 Task: Create a due date automation trigger when advanced on, on the tuesday before a card is due add dates with a complete due date at 11:00 AM.
Action: Mouse moved to (1040, 322)
Screenshot: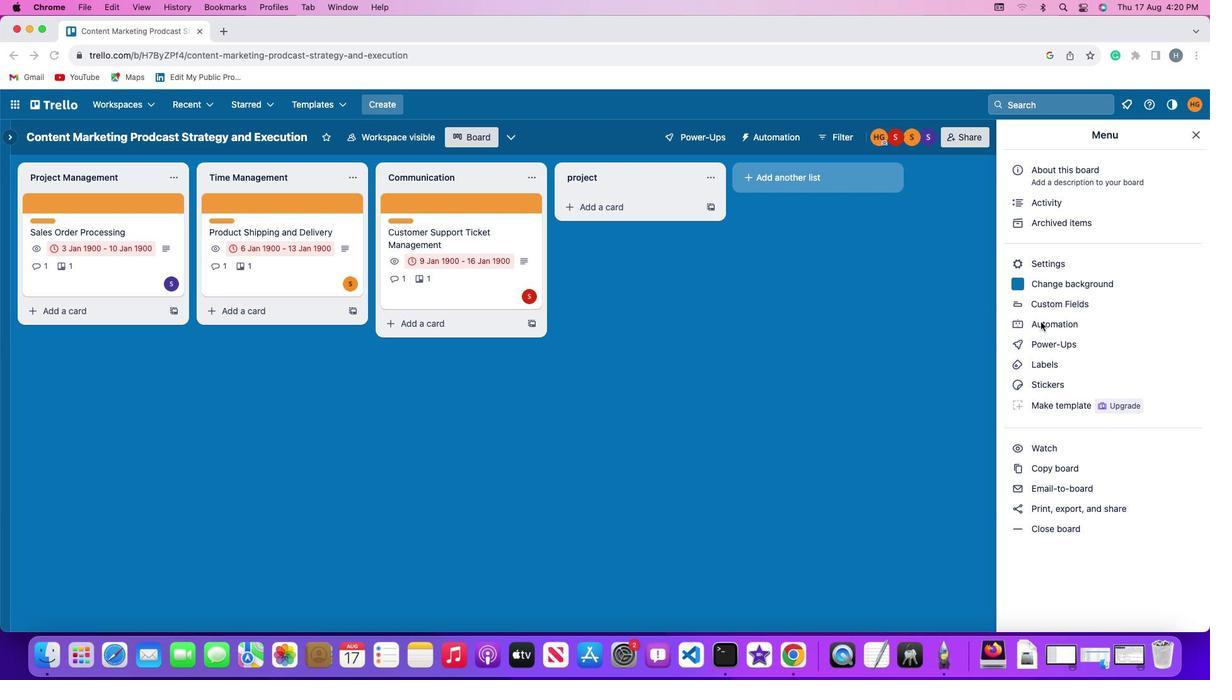 
Action: Mouse pressed left at (1040, 322)
Screenshot: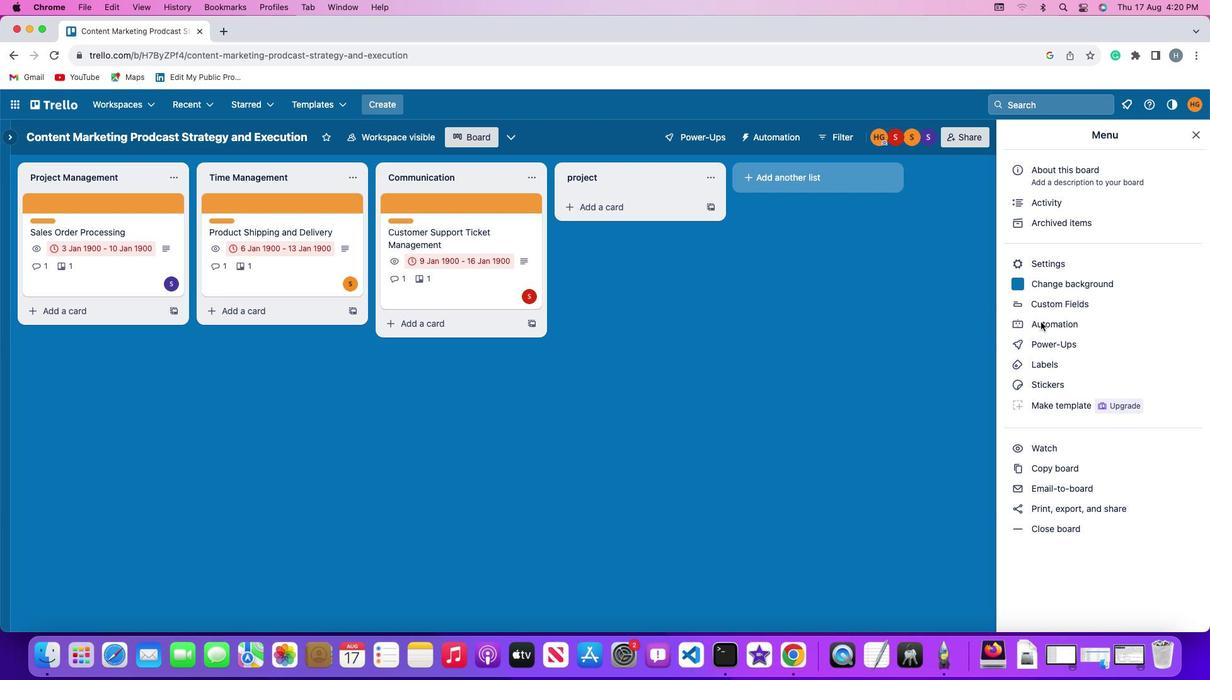 
Action: Mouse moved to (1040, 322)
Screenshot: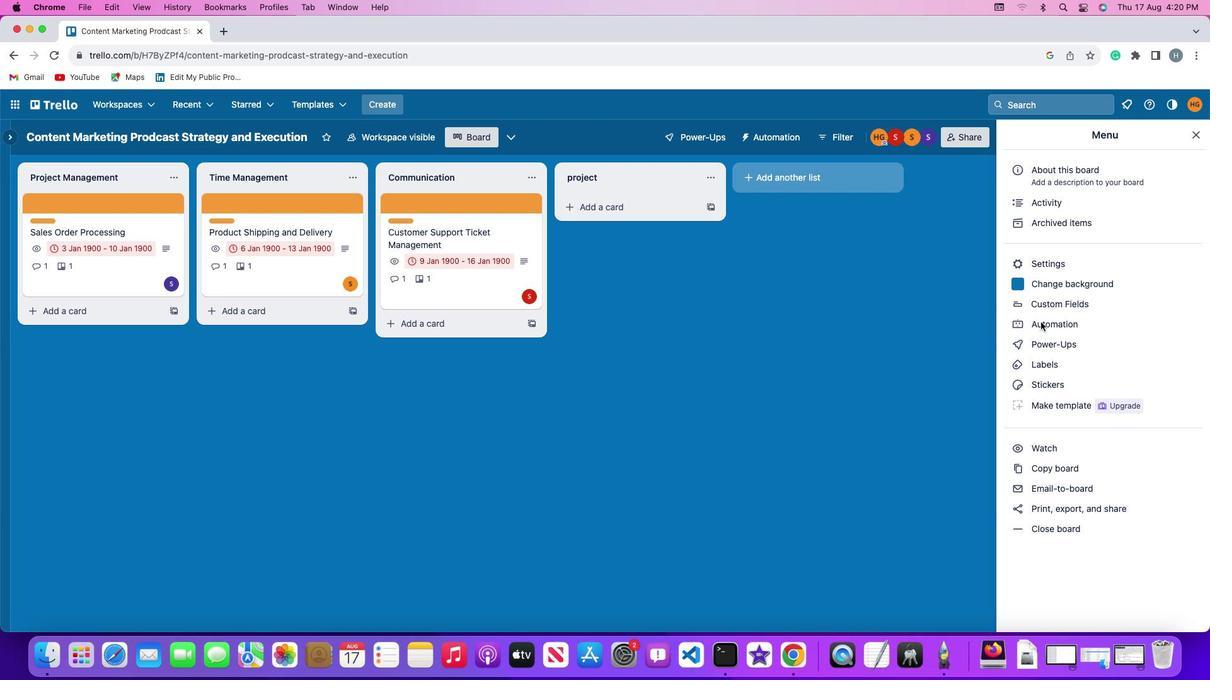
Action: Mouse pressed left at (1040, 322)
Screenshot: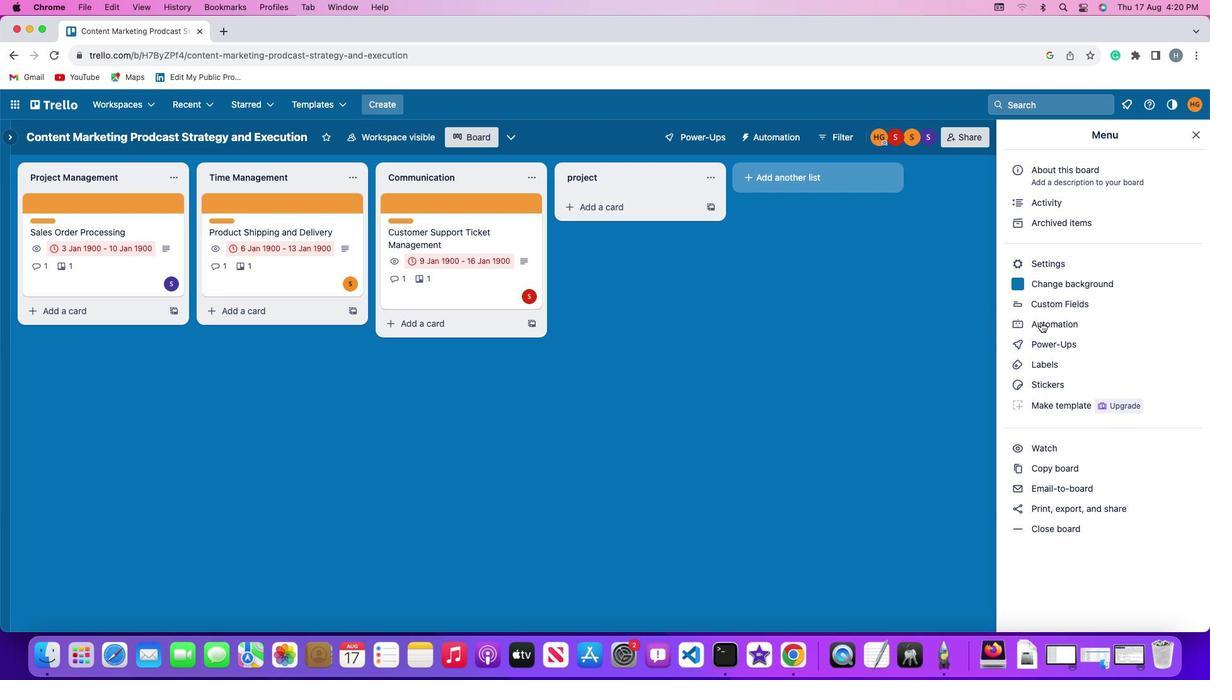 
Action: Mouse moved to (75, 298)
Screenshot: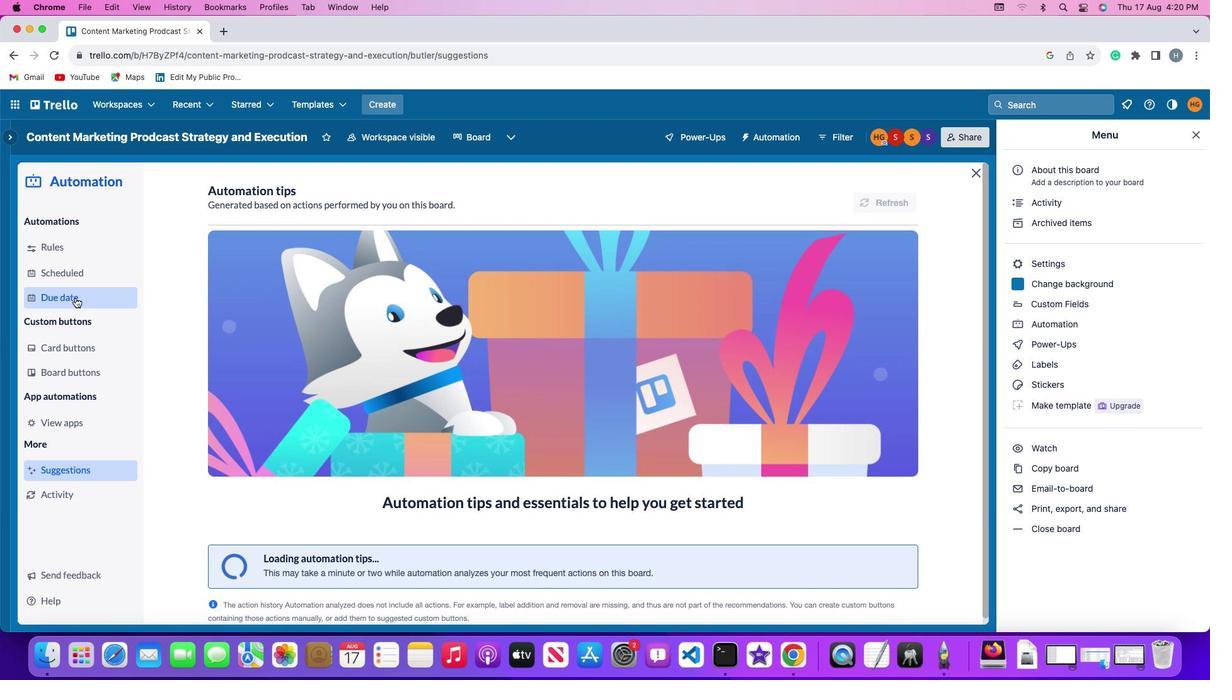 
Action: Mouse pressed left at (75, 298)
Screenshot: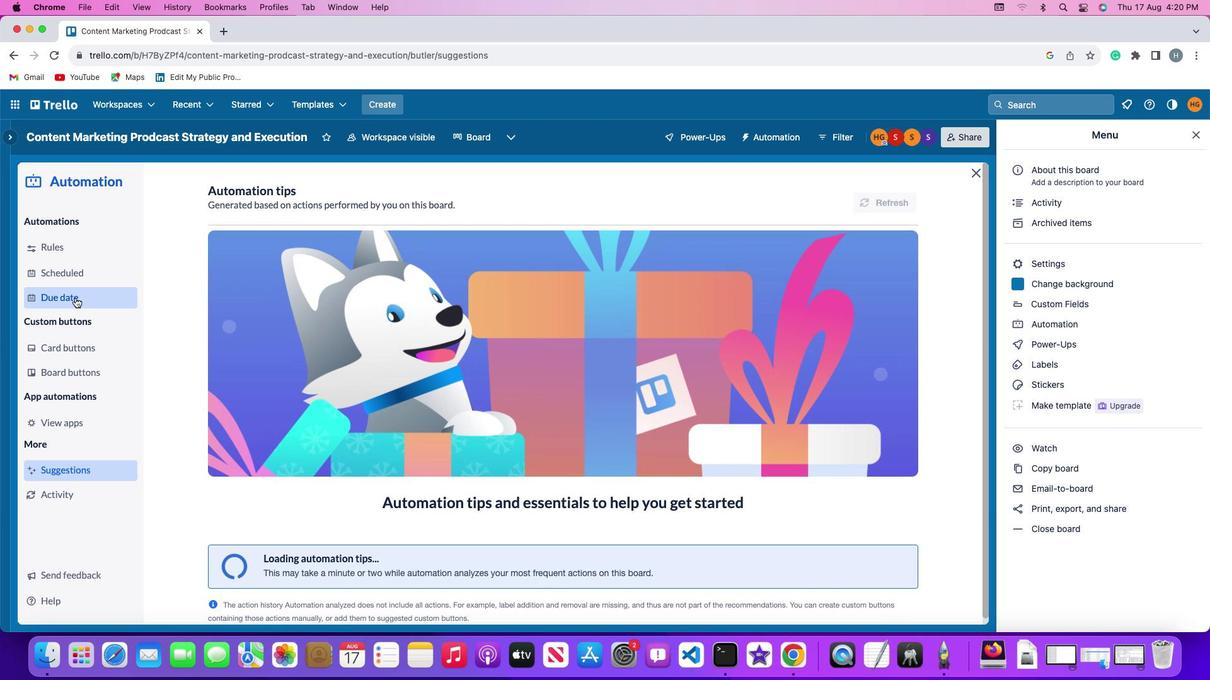 
Action: Mouse moved to (845, 192)
Screenshot: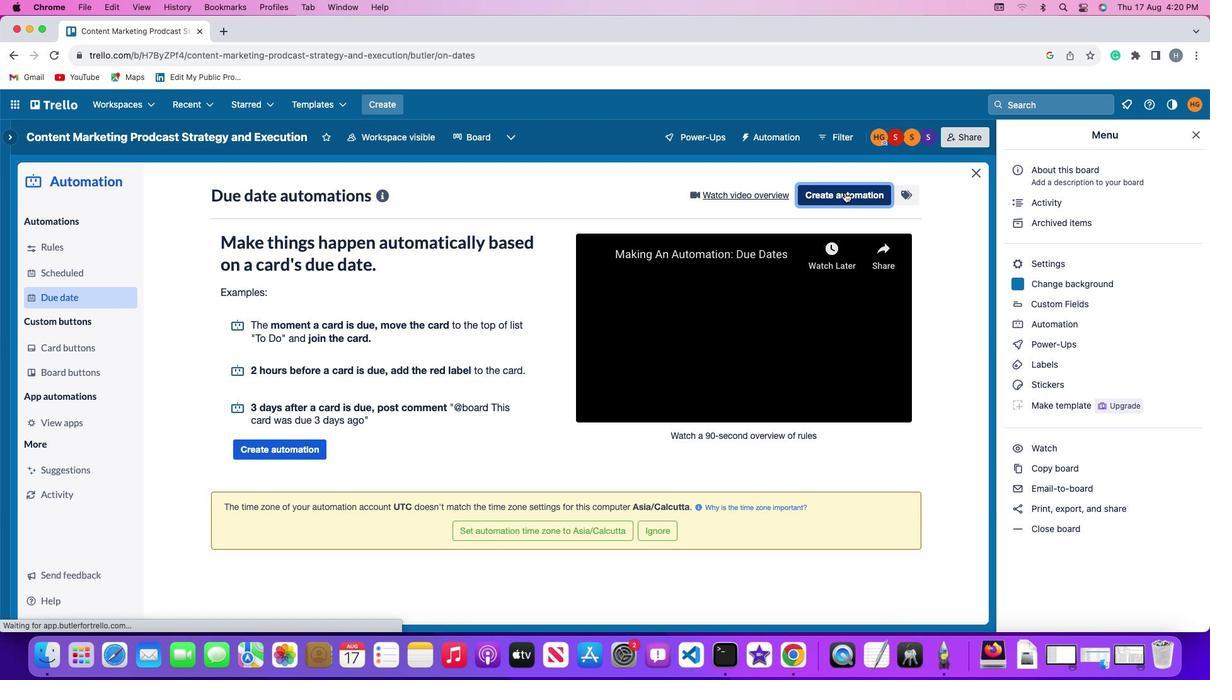 
Action: Mouse pressed left at (845, 192)
Screenshot: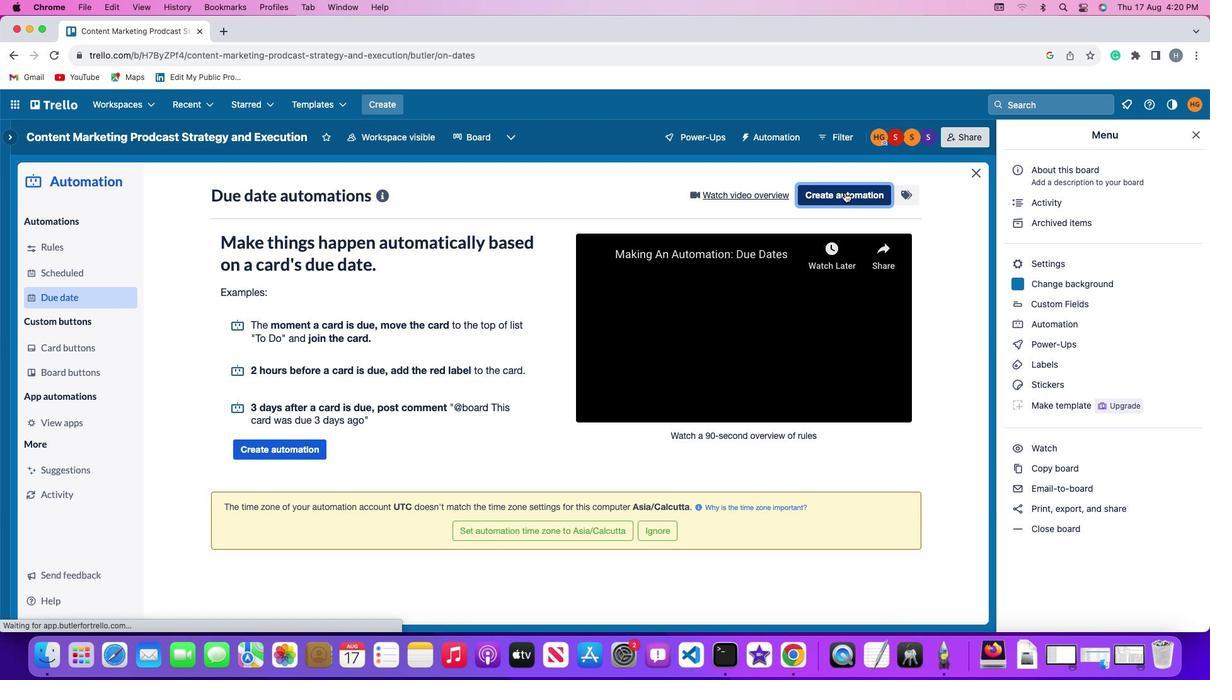
Action: Mouse moved to (228, 315)
Screenshot: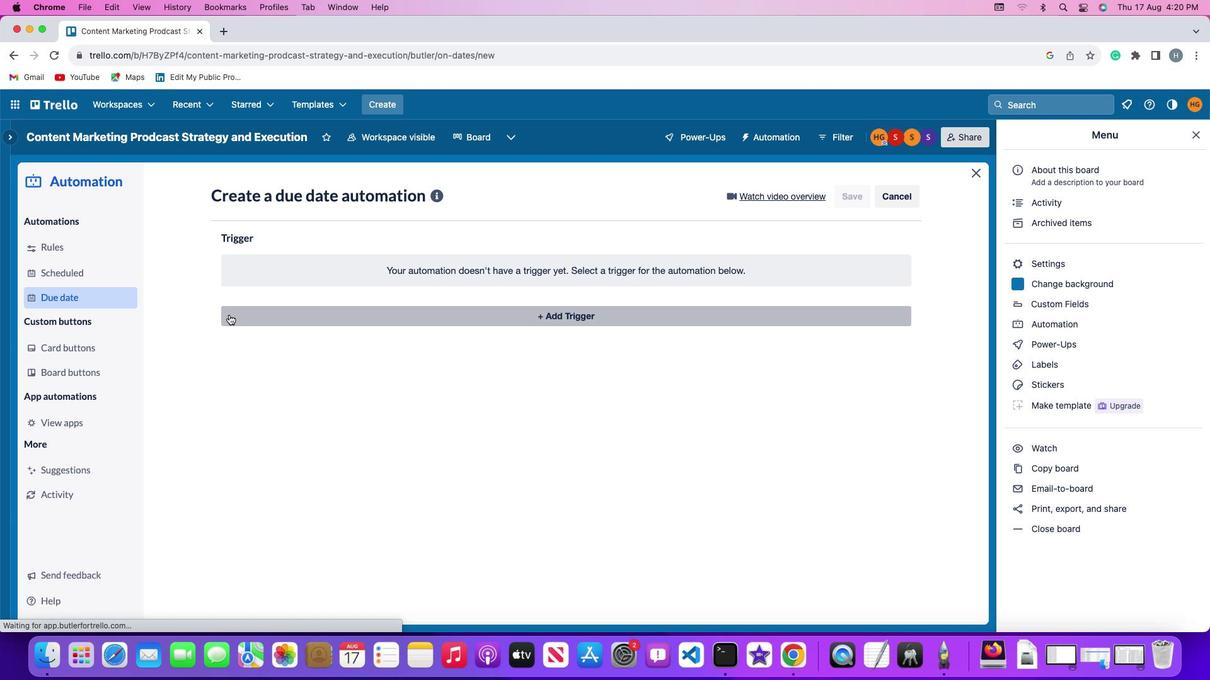 
Action: Mouse pressed left at (228, 315)
Screenshot: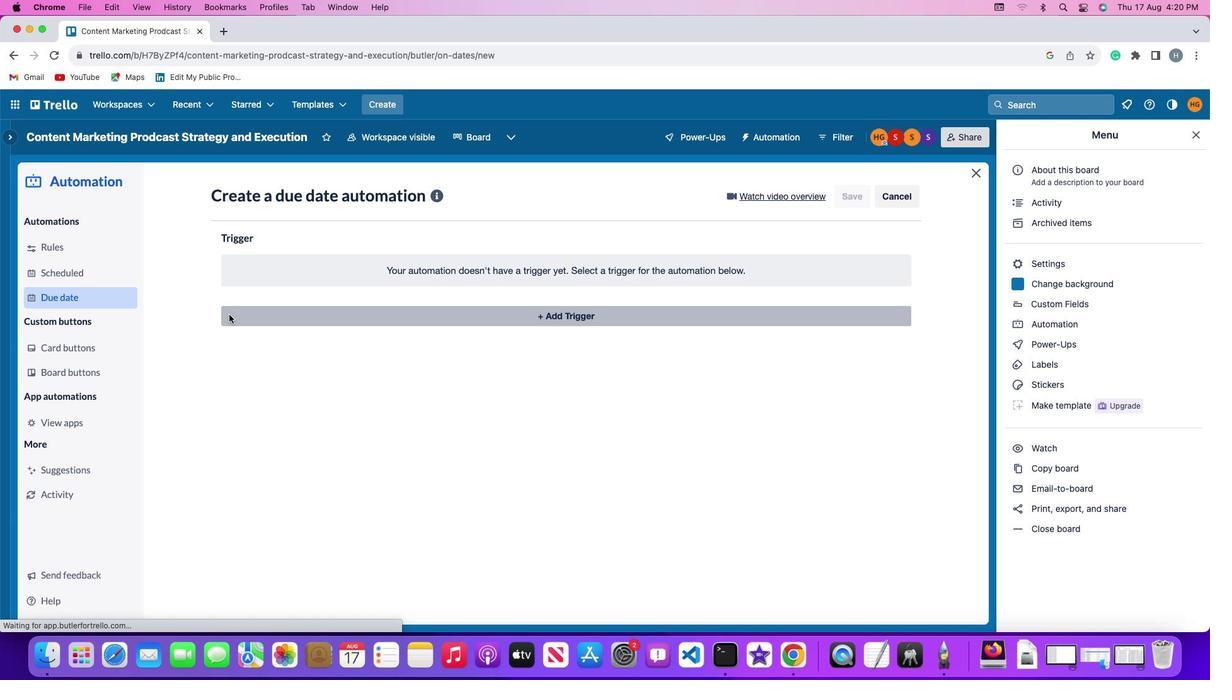 
Action: Mouse moved to (279, 545)
Screenshot: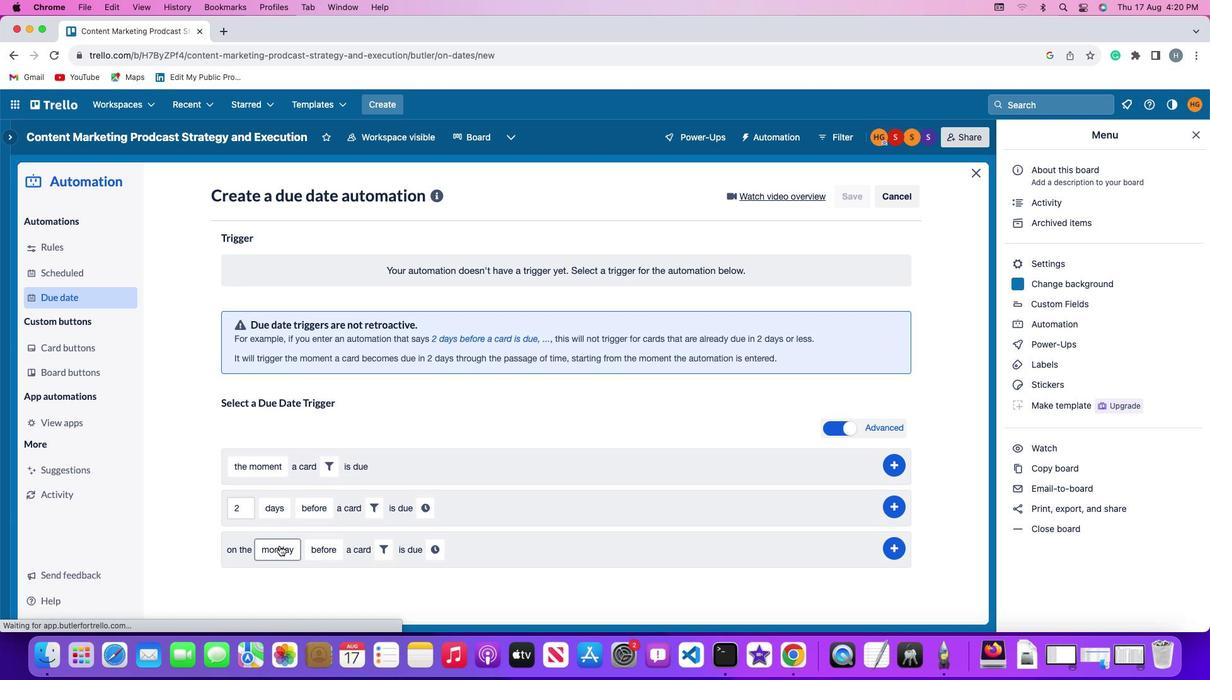 
Action: Mouse pressed left at (279, 545)
Screenshot: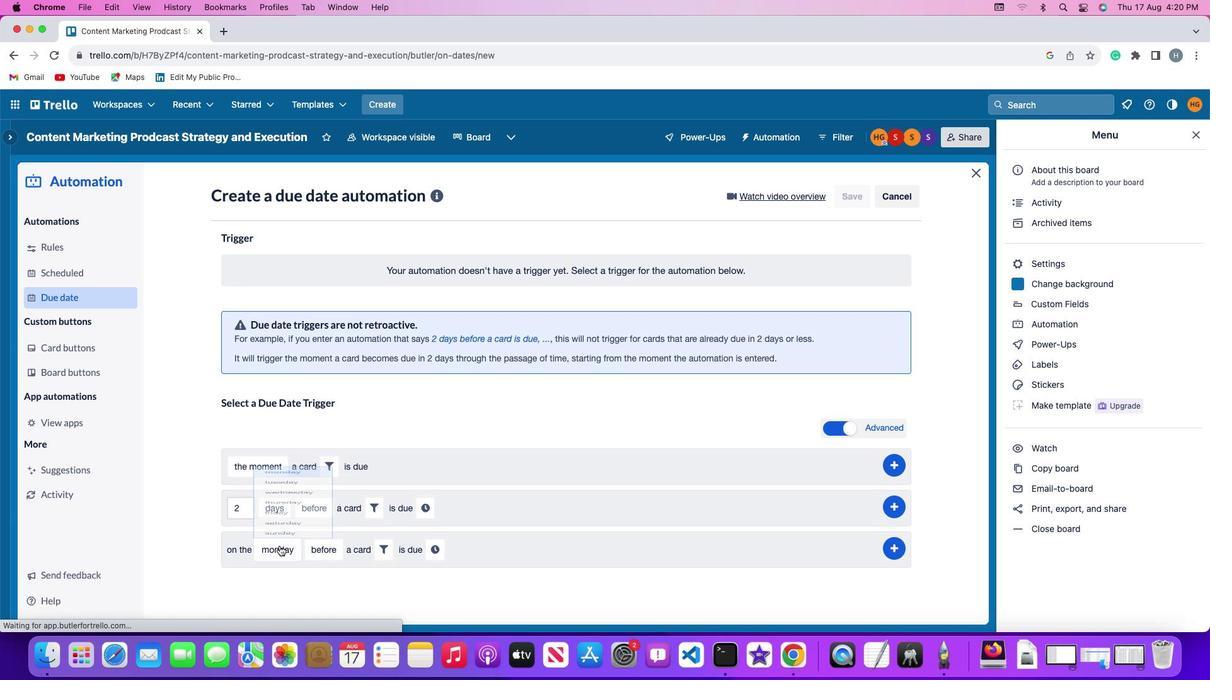
Action: Mouse moved to (289, 399)
Screenshot: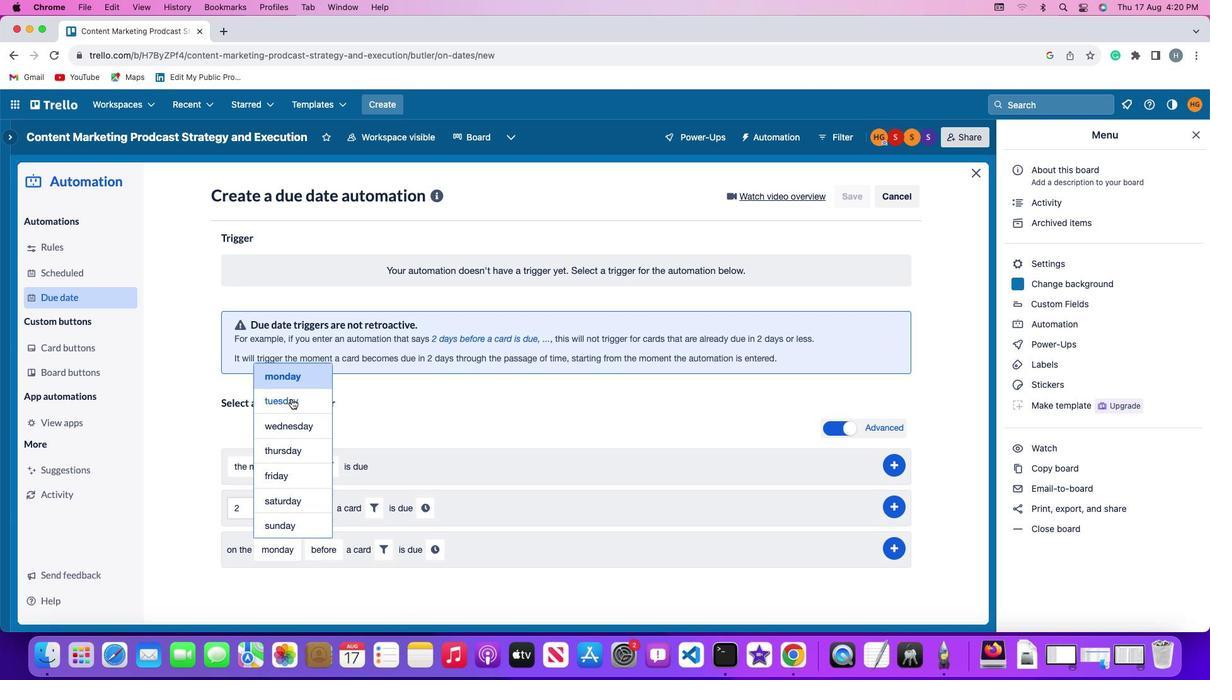 
Action: Mouse pressed left at (289, 399)
Screenshot: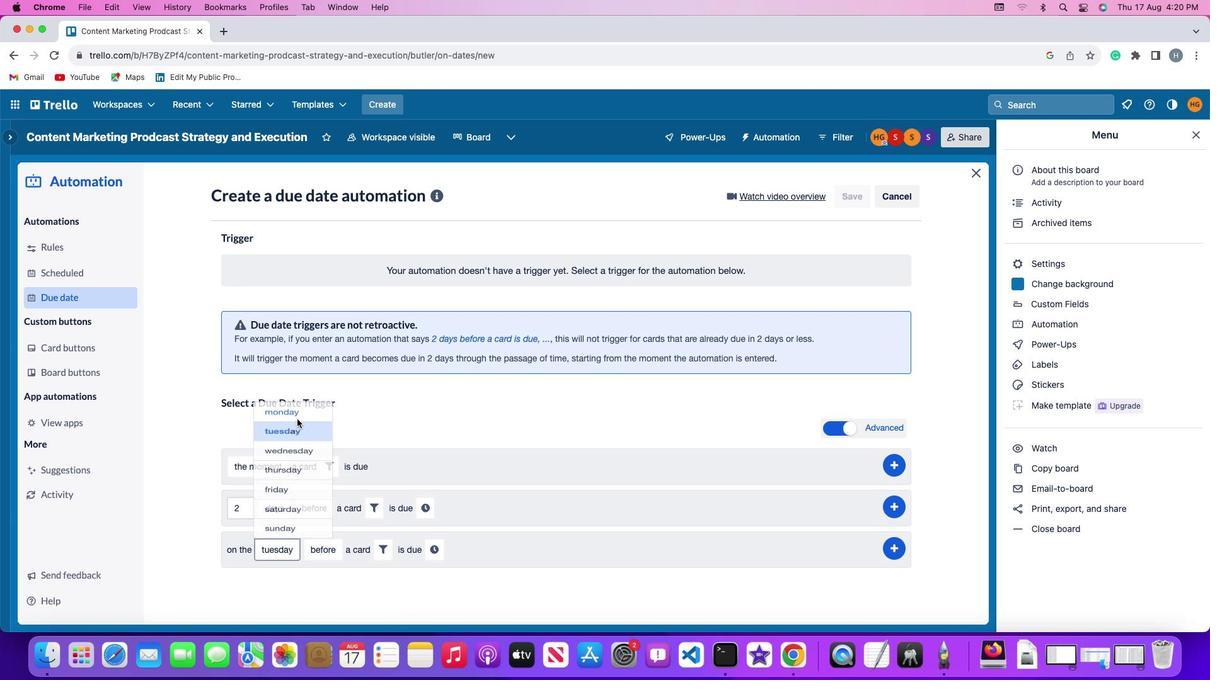 
Action: Mouse moved to (322, 553)
Screenshot: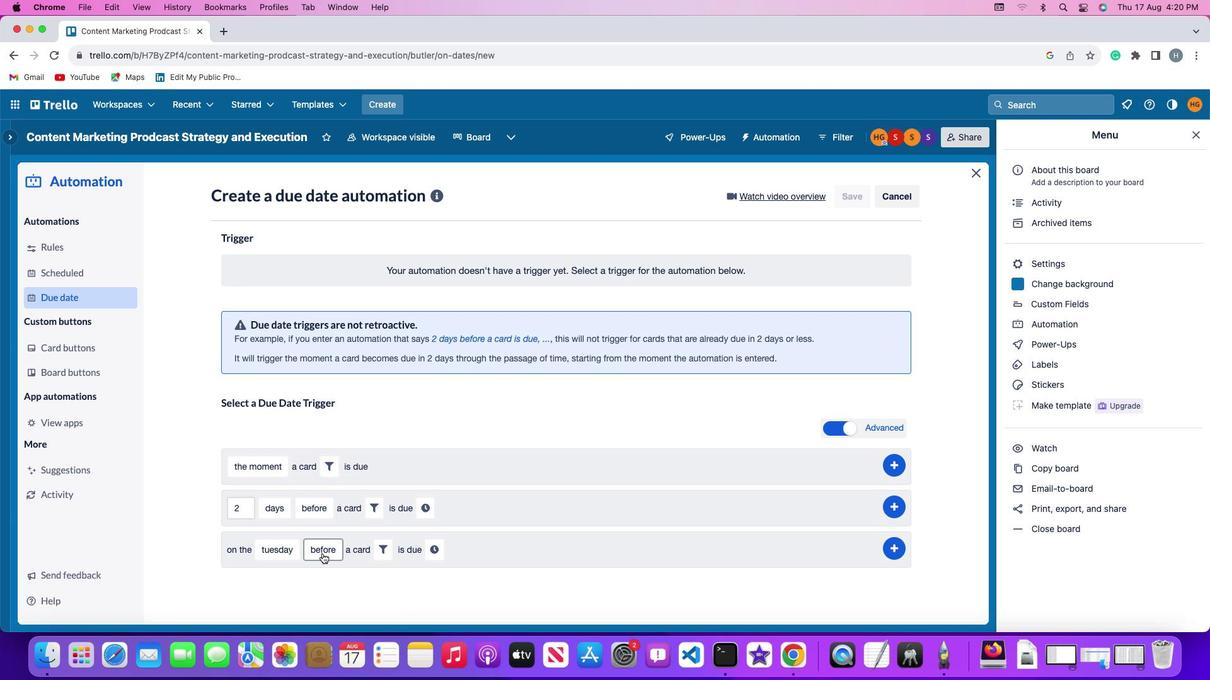 
Action: Mouse pressed left at (322, 553)
Screenshot: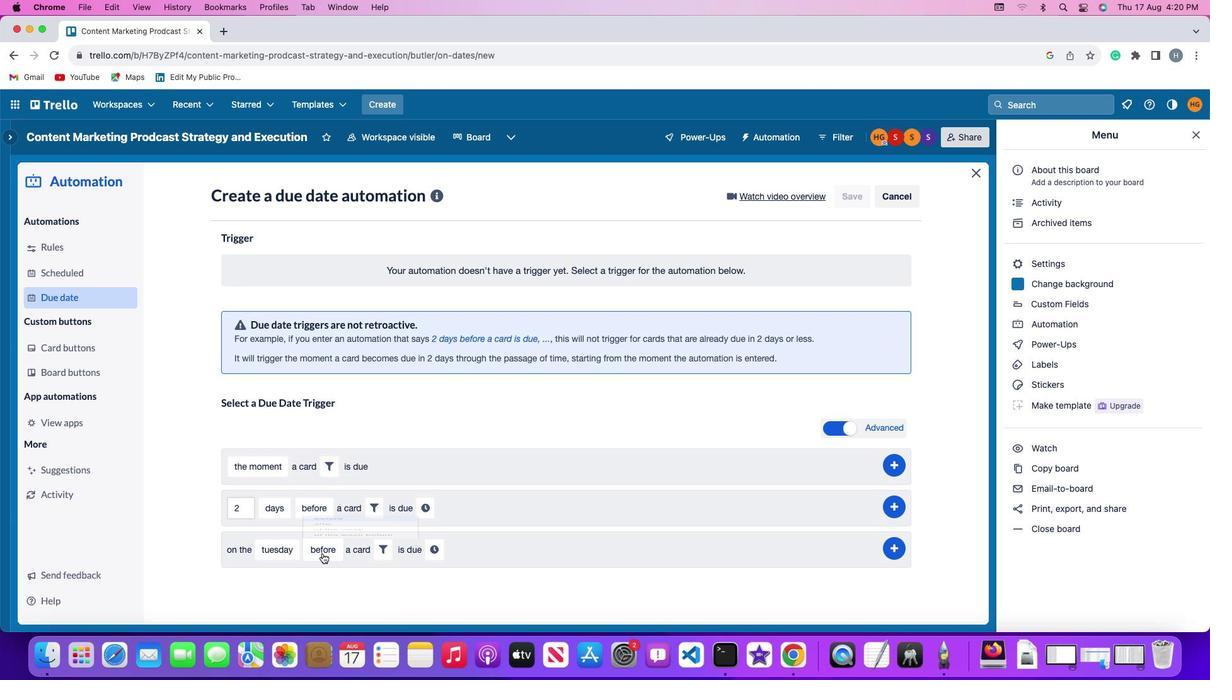 
Action: Mouse moved to (347, 449)
Screenshot: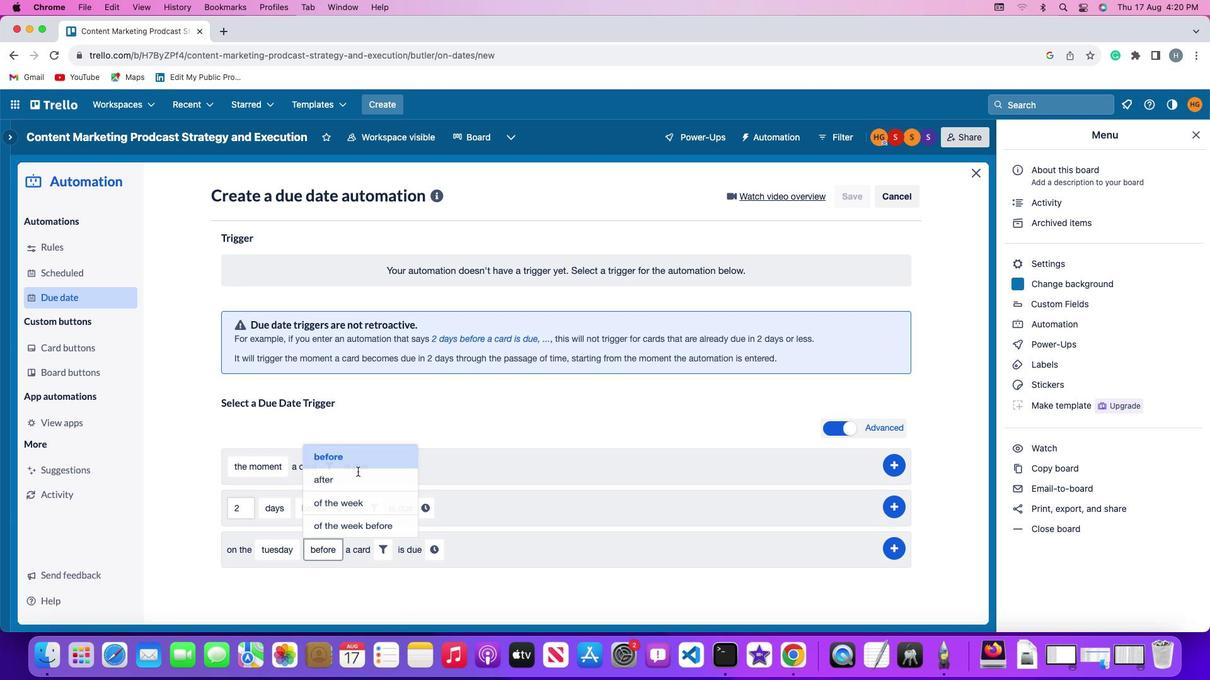 
Action: Mouse pressed left at (347, 449)
Screenshot: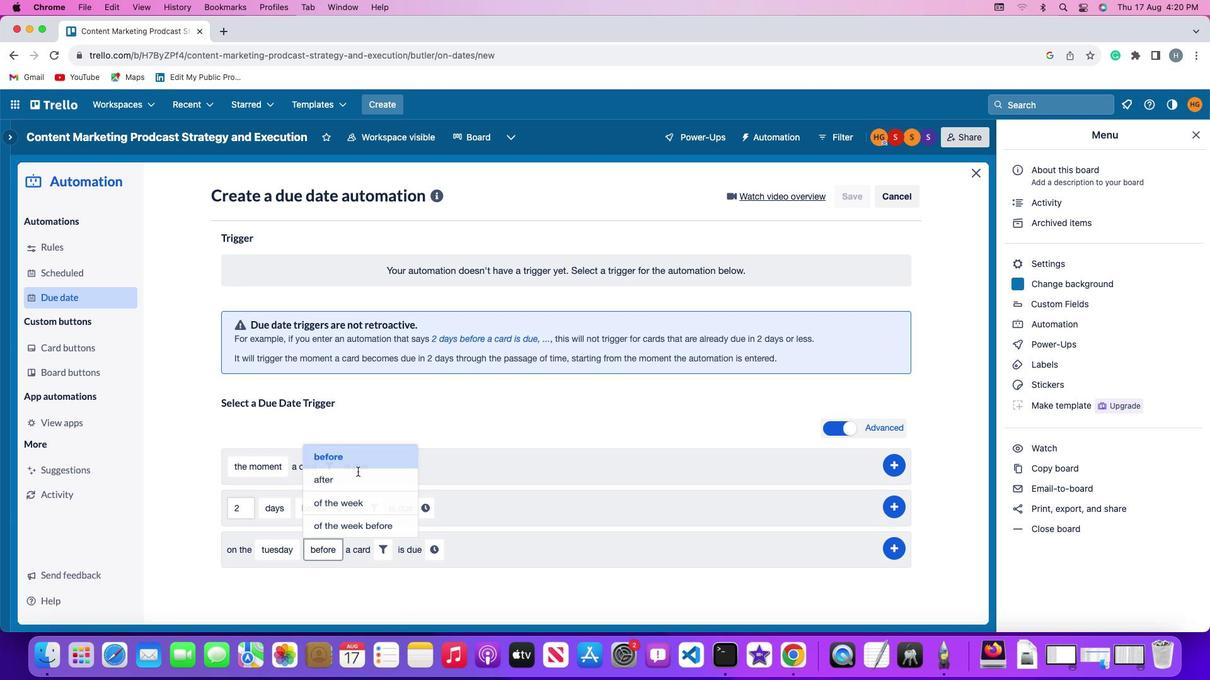 
Action: Mouse moved to (387, 550)
Screenshot: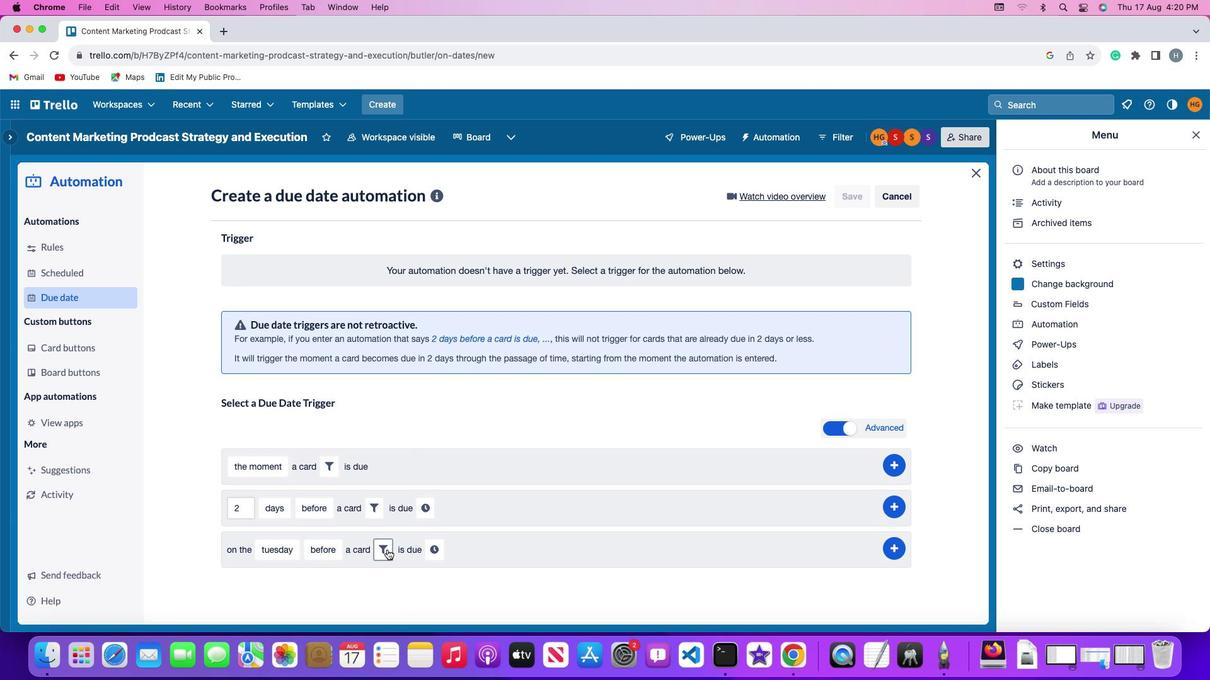 
Action: Mouse pressed left at (387, 550)
Screenshot: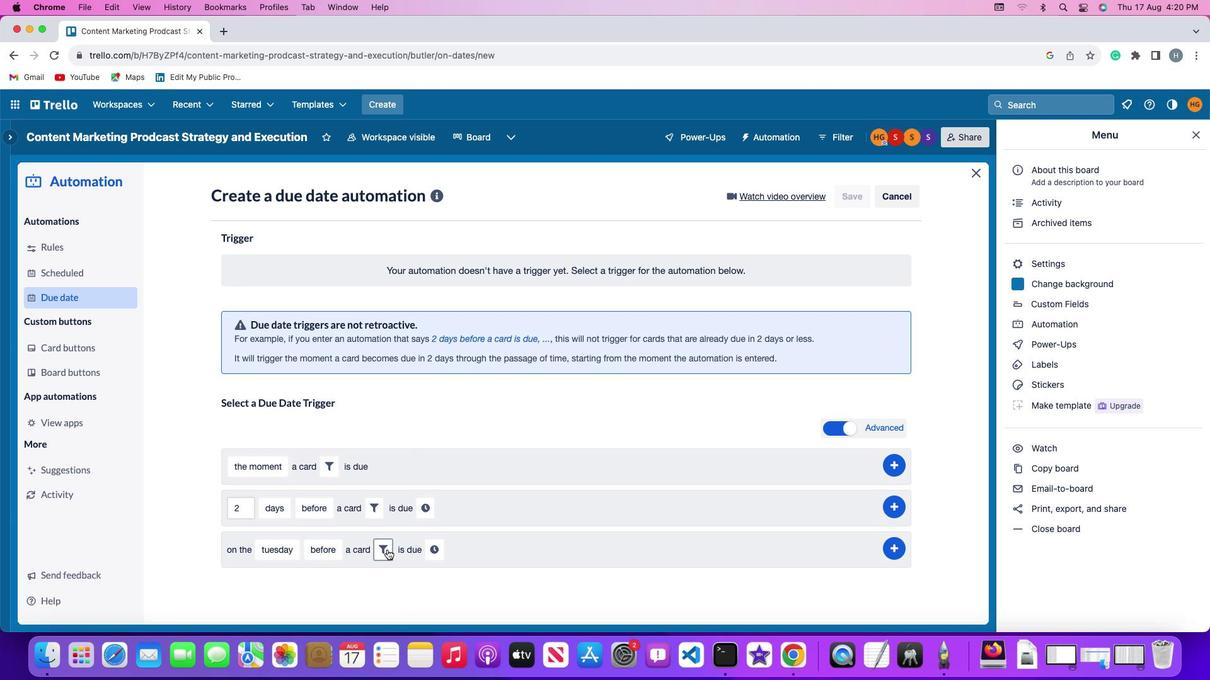 
Action: Mouse moved to (443, 585)
Screenshot: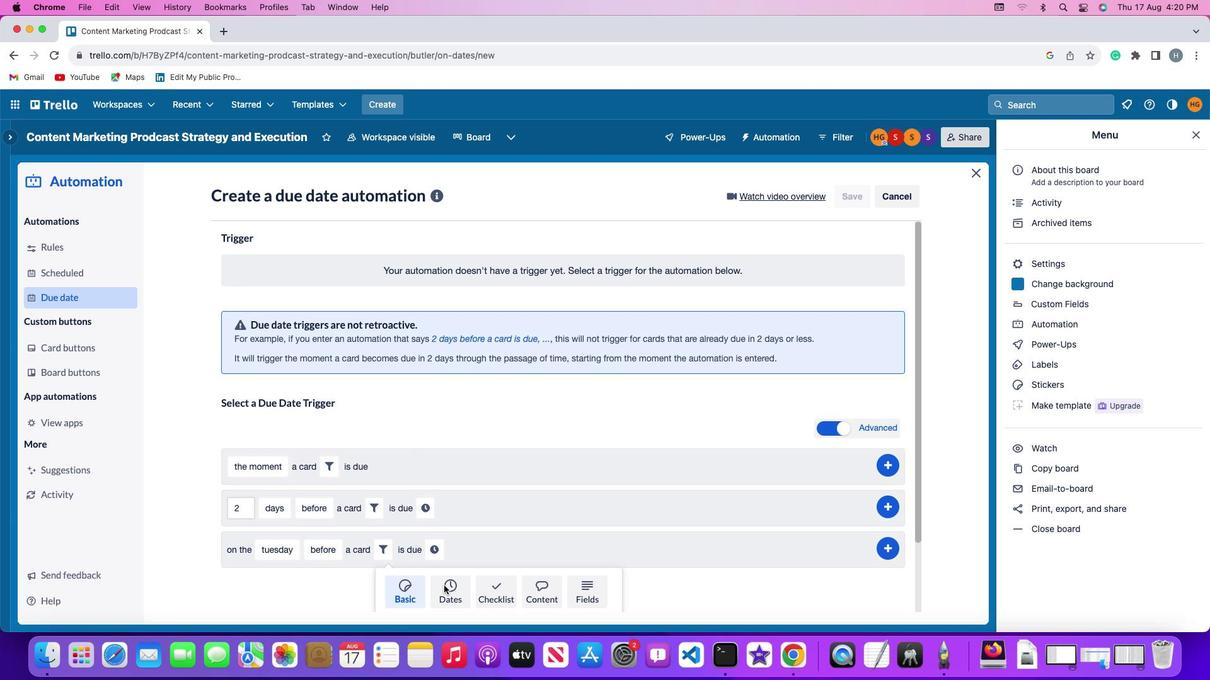 
Action: Mouse pressed left at (443, 585)
Screenshot: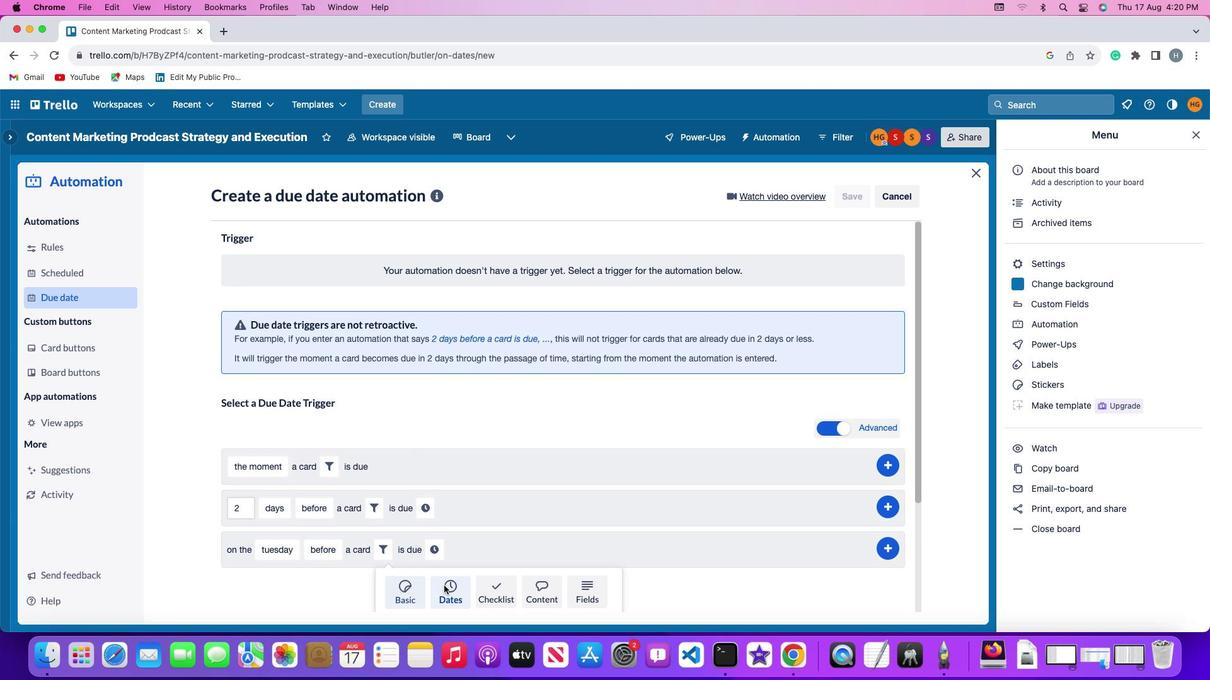 
Action: Mouse moved to (334, 581)
Screenshot: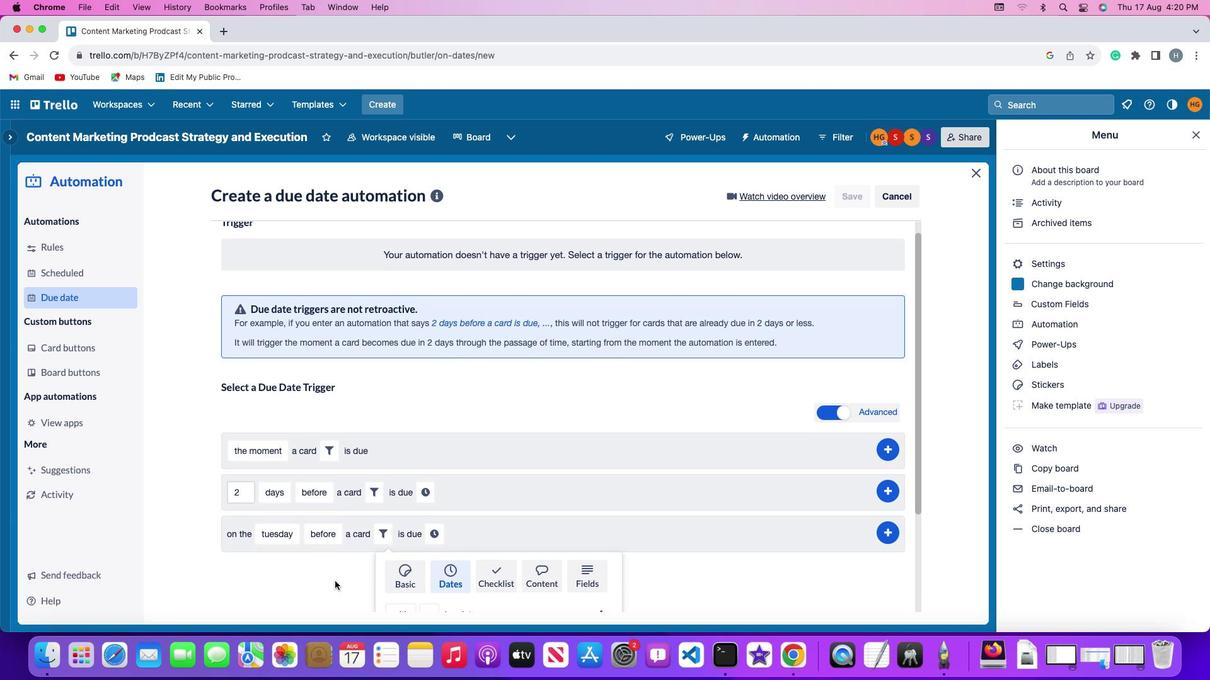 
Action: Mouse scrolled (334, 581) with delta (0, 0)
Screenshot: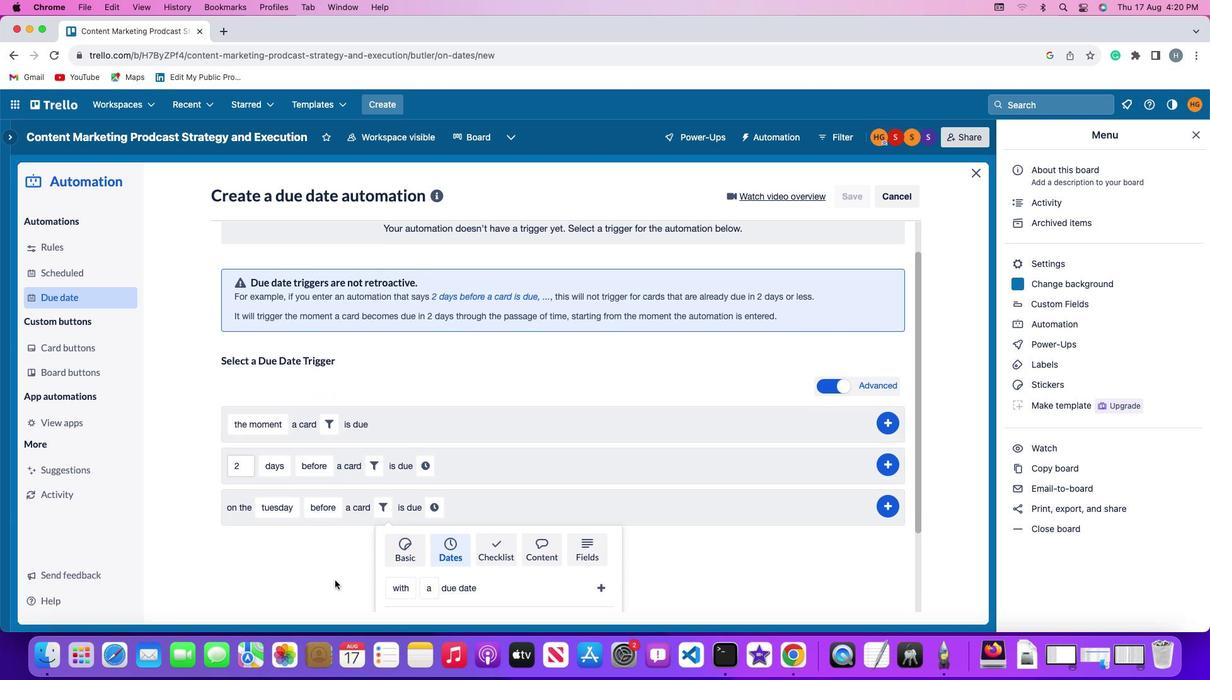 
Action: Mouse scrolled (334, 581) with delta (0, 0)
Screenshot: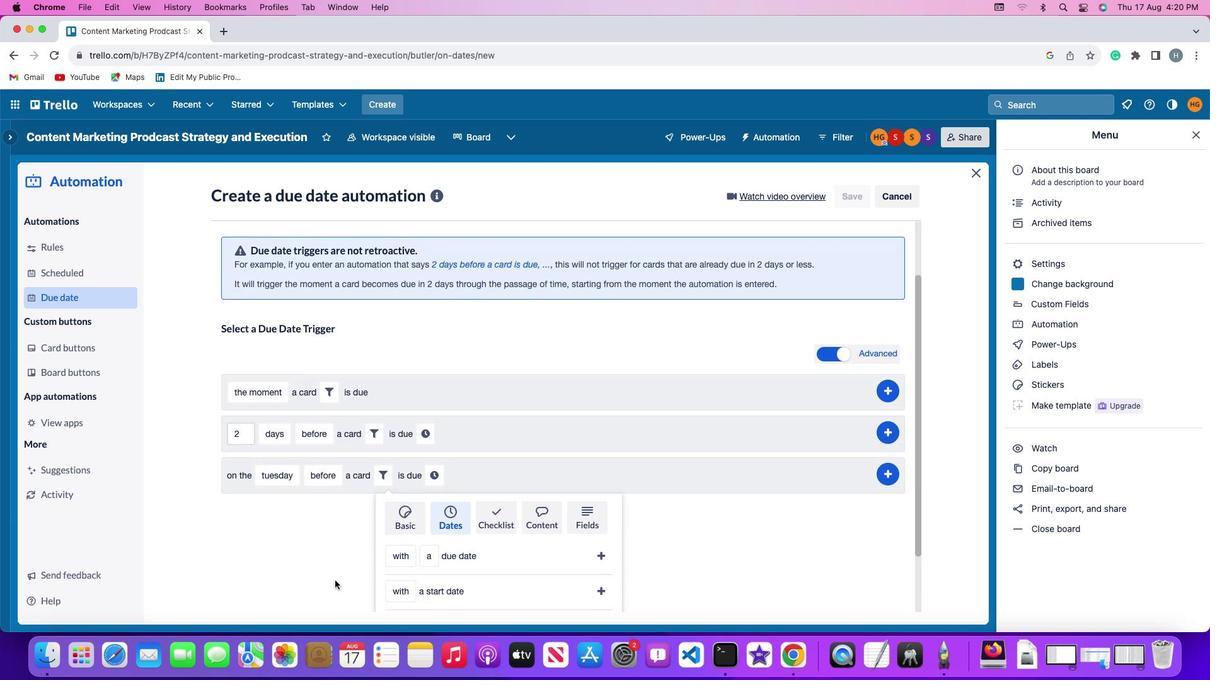 
Action: Mouse scrolled (334, 581) with delta (0, -1)
Screenshot: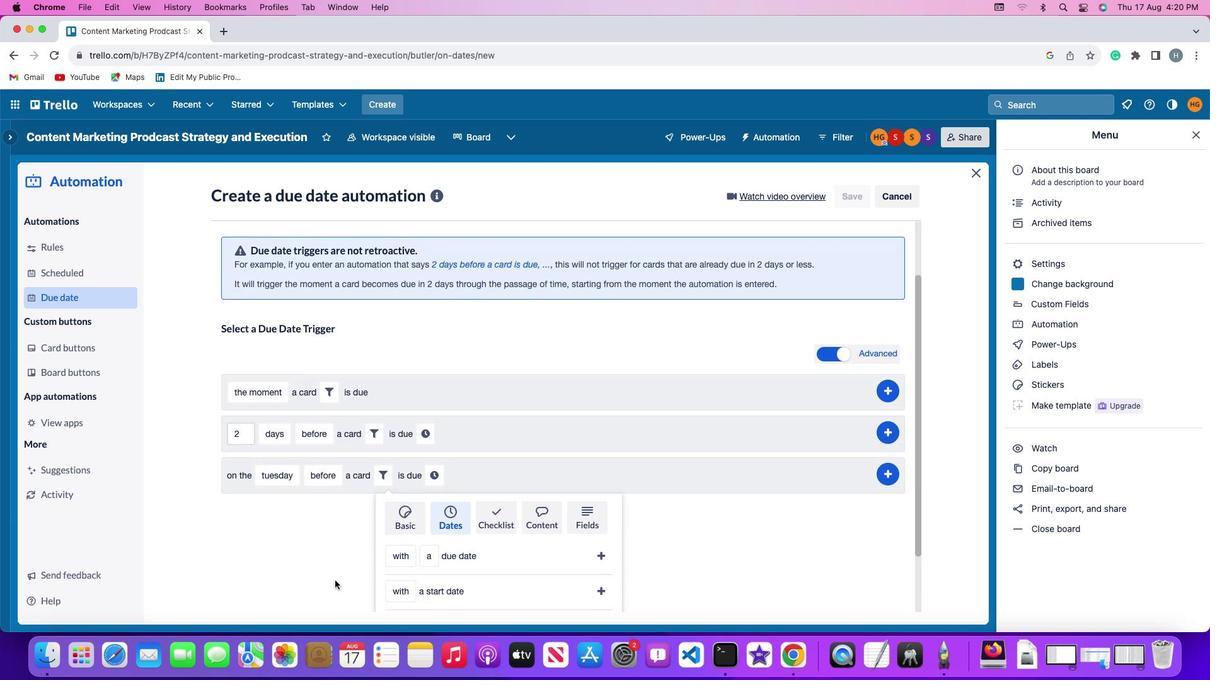 
Action: Mouse moved to (402, 518)
Screenshot: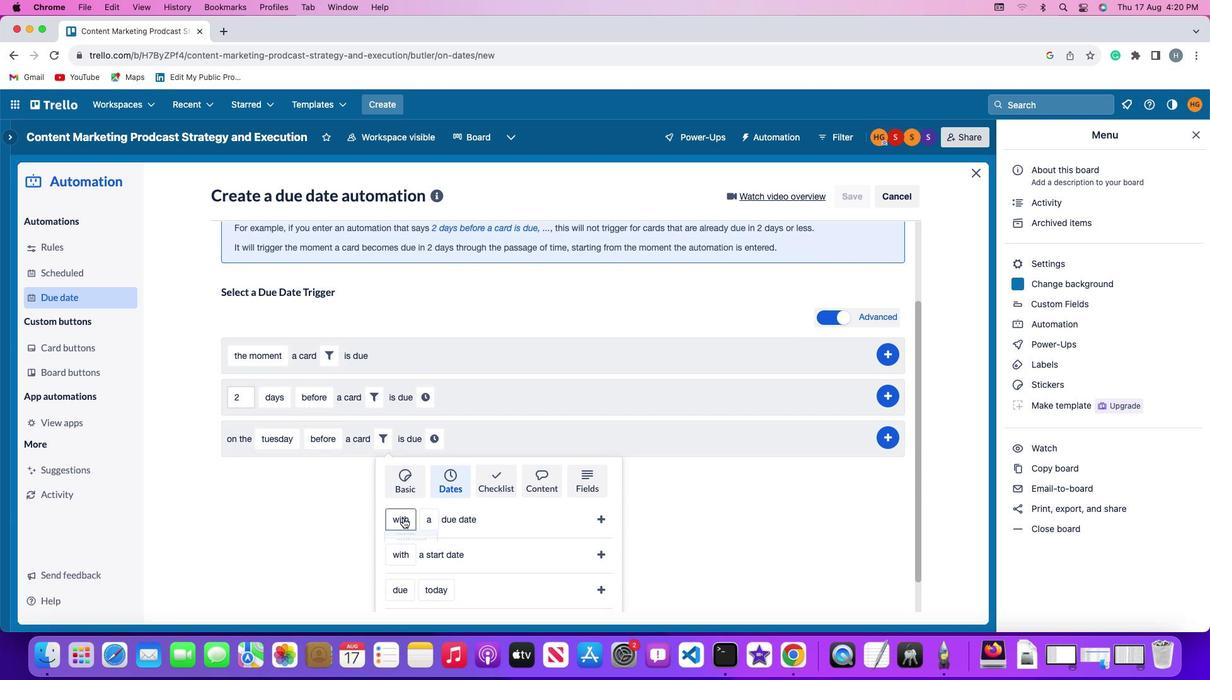 
Action: Mouse pressed left at (402, 518)
Screenshot: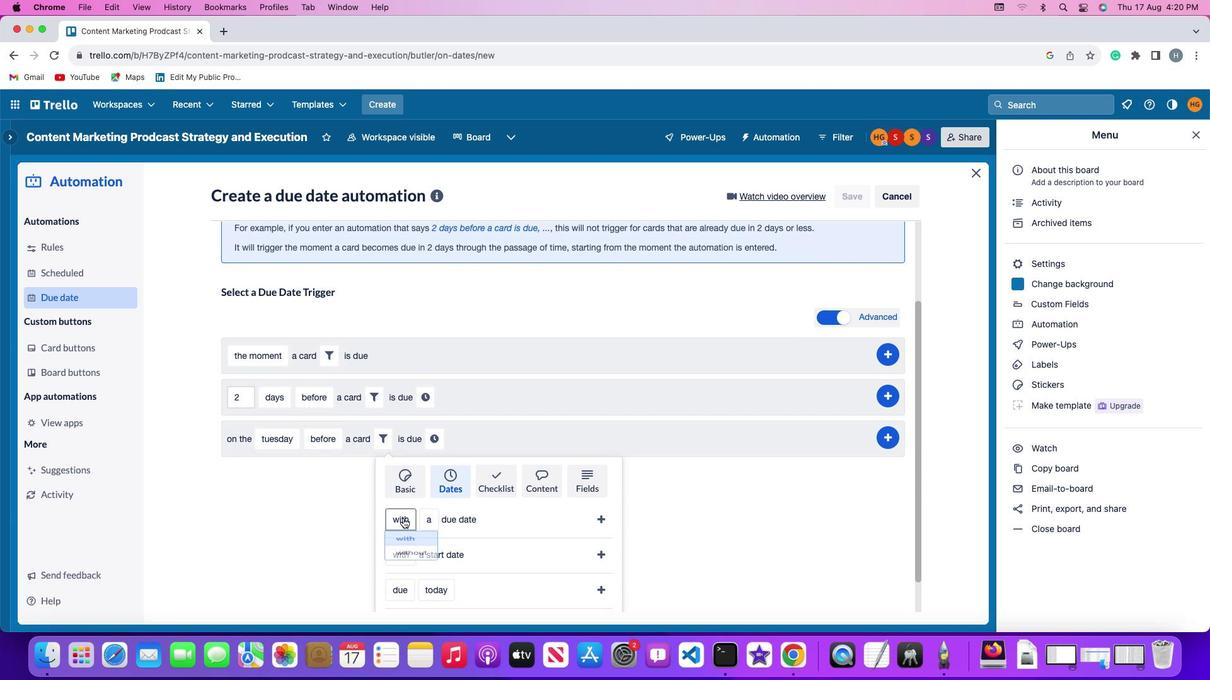 
Action: Mouse moved to (405, 545)
Screenshot: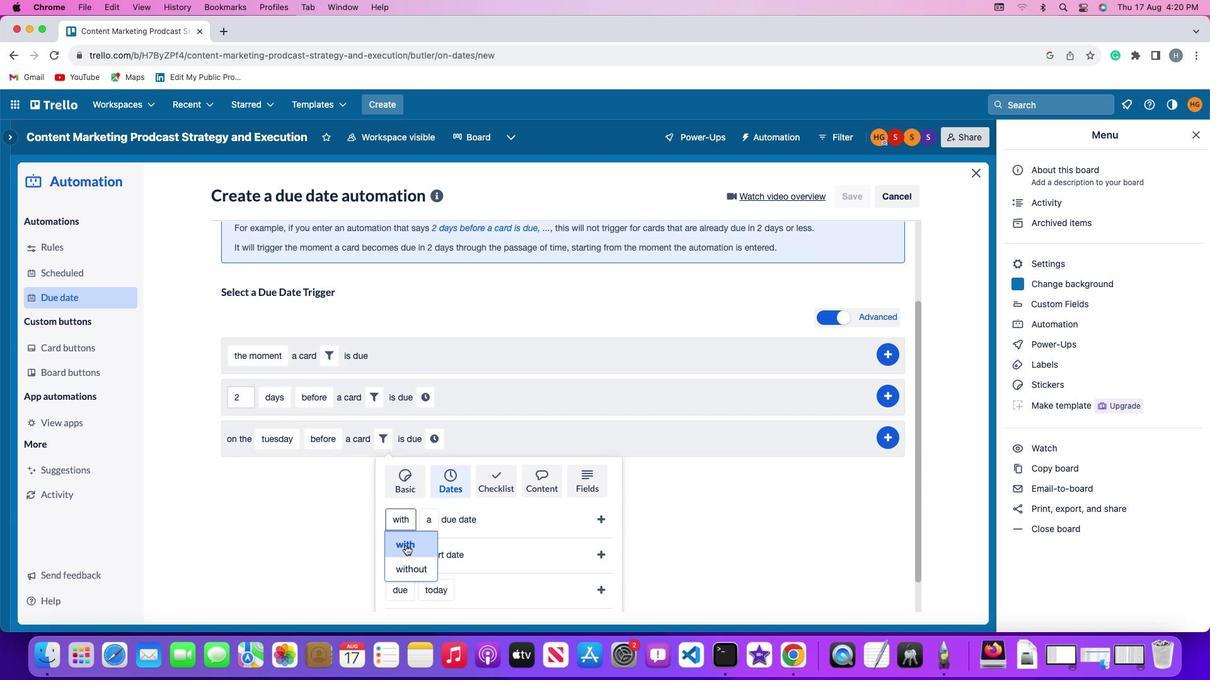 
Action: Mouse pressed left at (405, 545)
Screenshot: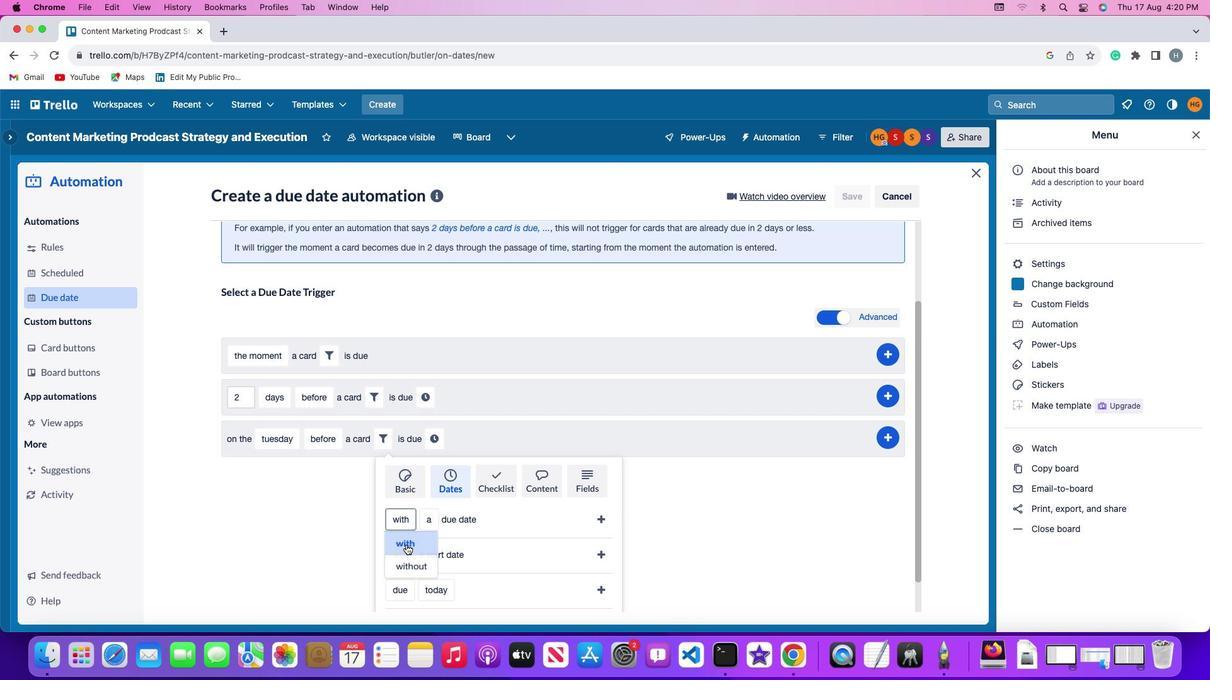 
Action: Mouse moved to (434, 518)
Screenshot: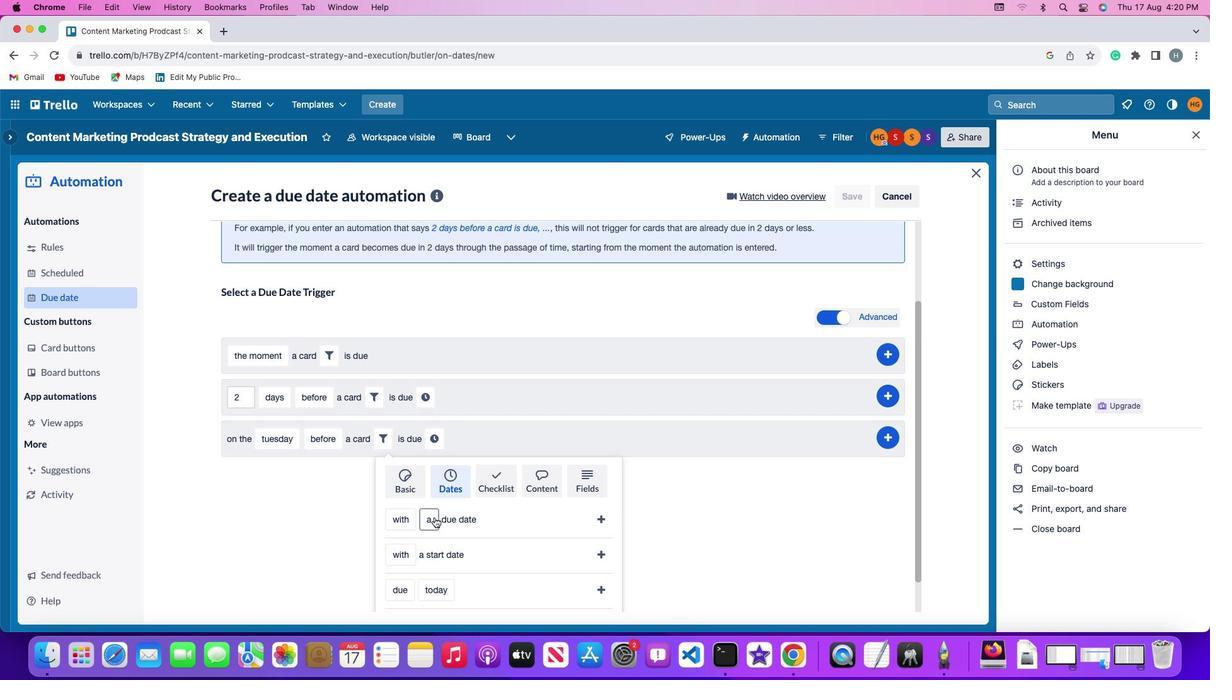 
Action: Mouse pressed left at (434, 518)
Screenshot: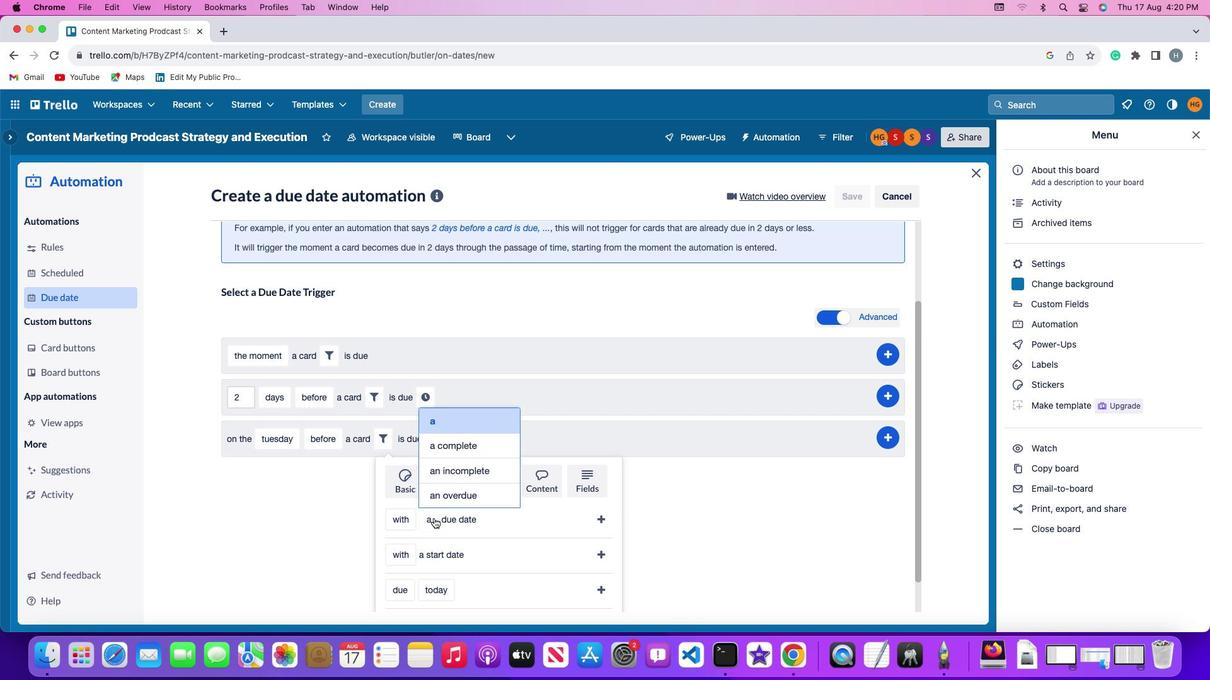
Action: Mouse moved to (455, 446)
Screenshot: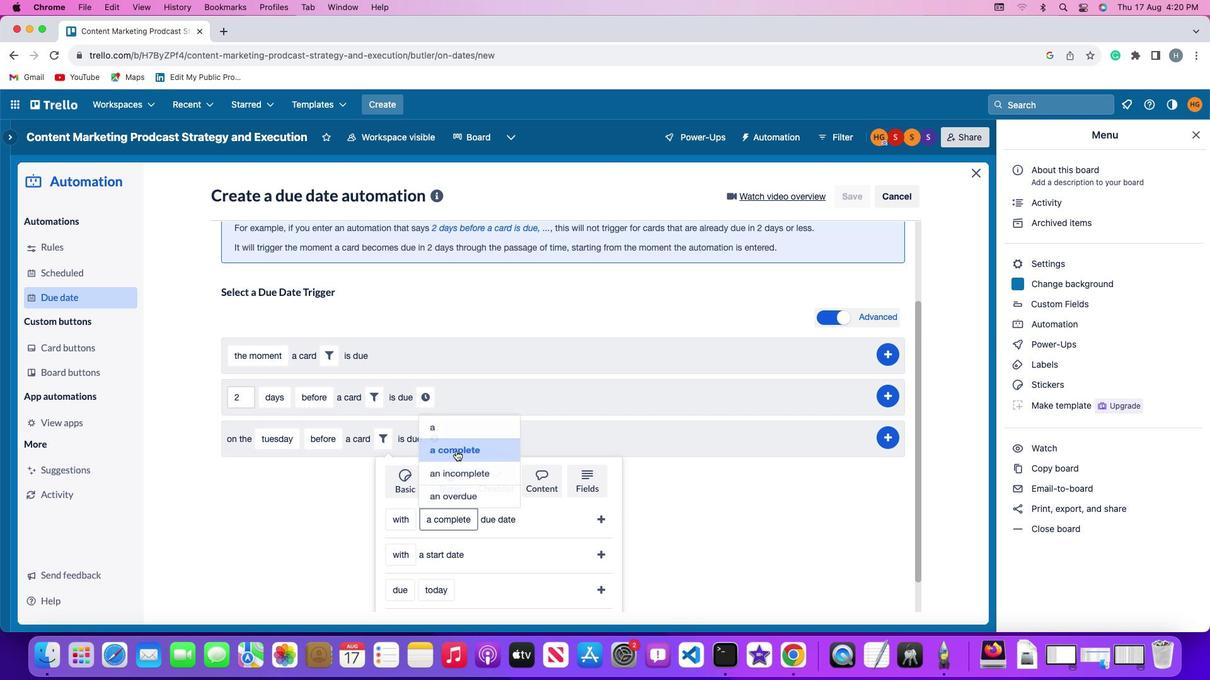 
Action: Mouse pressed left at (455, 446)
Screenshot: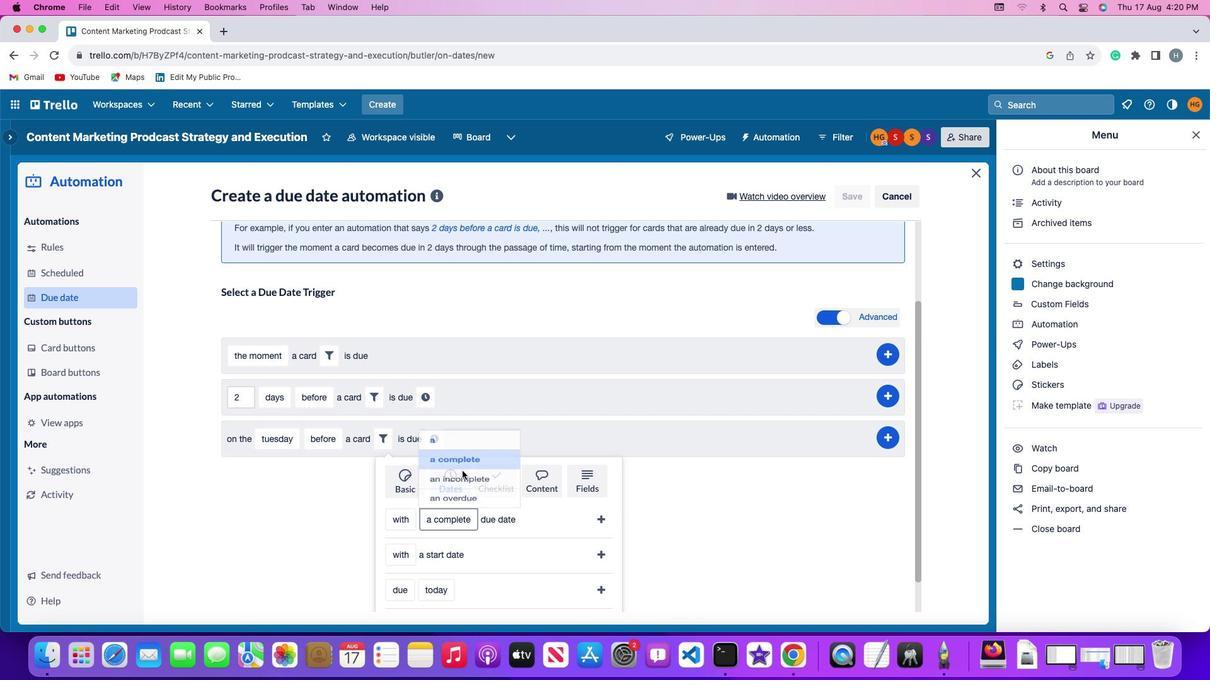 
Action: Mouse moved to (600, 519)
Screenshot: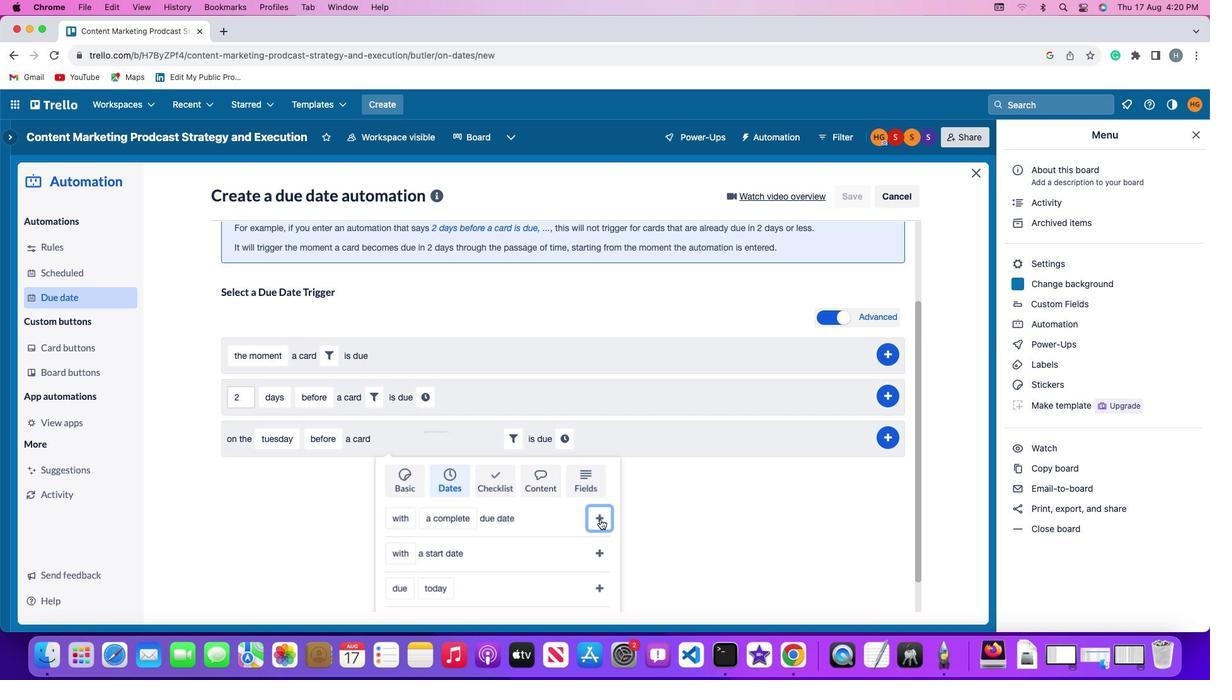 
Action: Mouse pressed left at (600, 519)
Screenshot: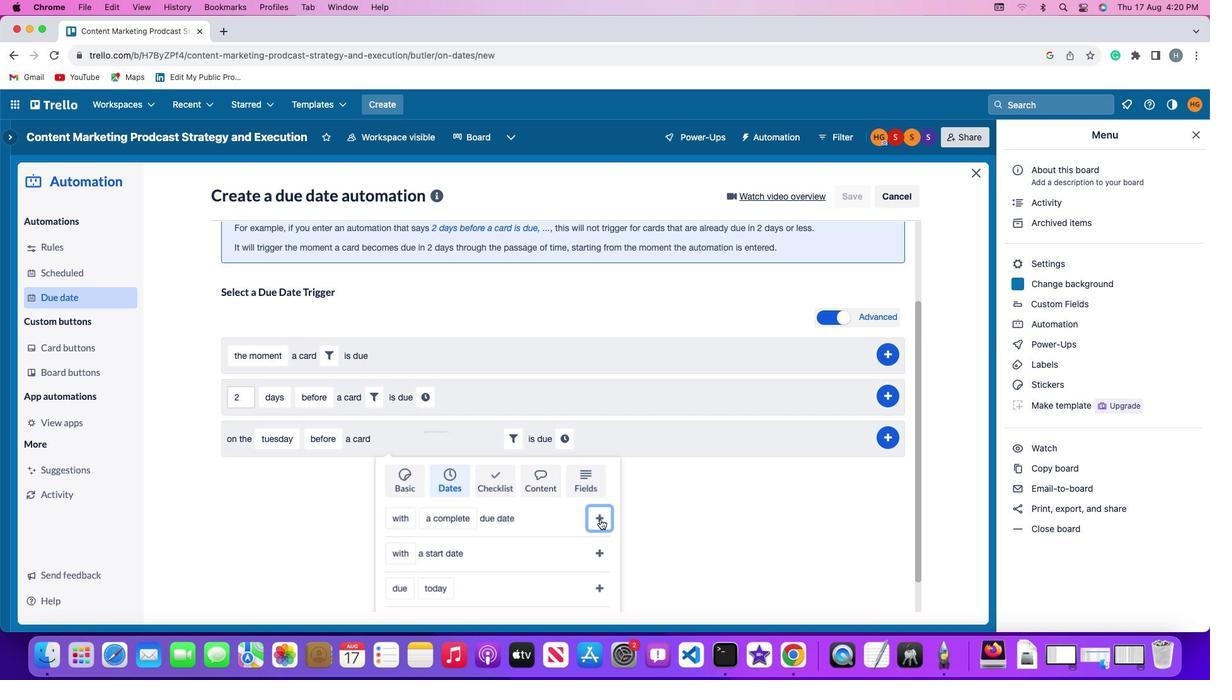 
Action: Mouse moved to (566, 547)
Screenshot: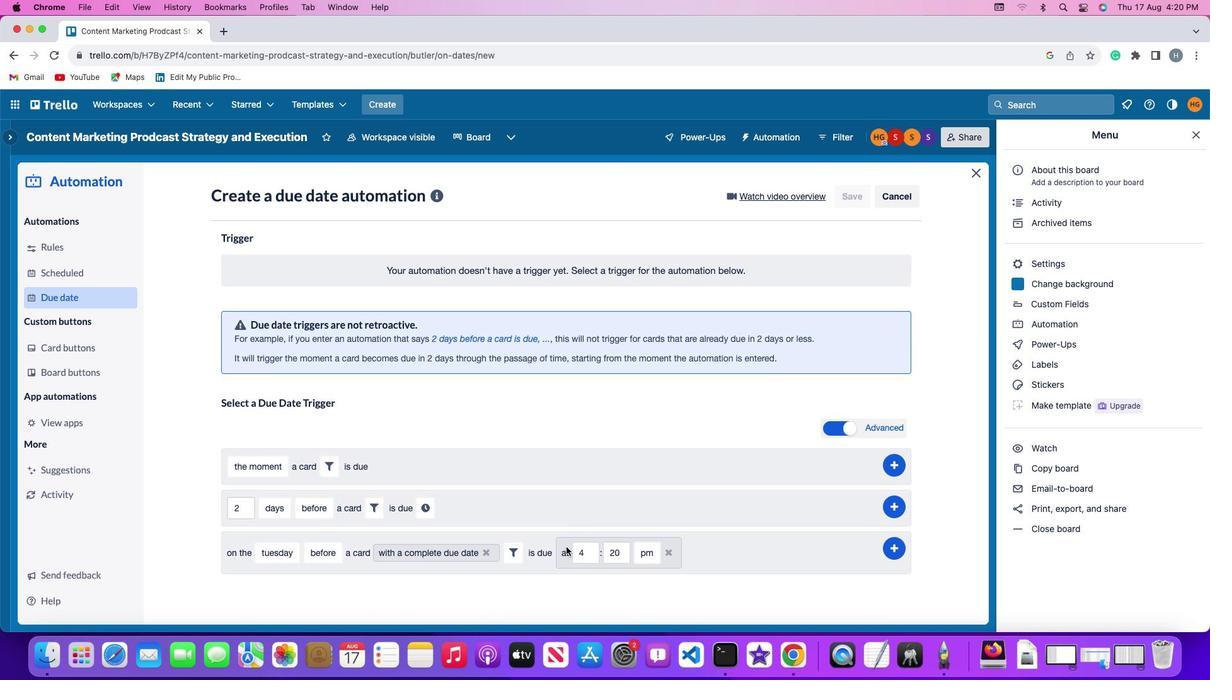 
Action: Mouse pressed left at (566, 547)
Screenshot: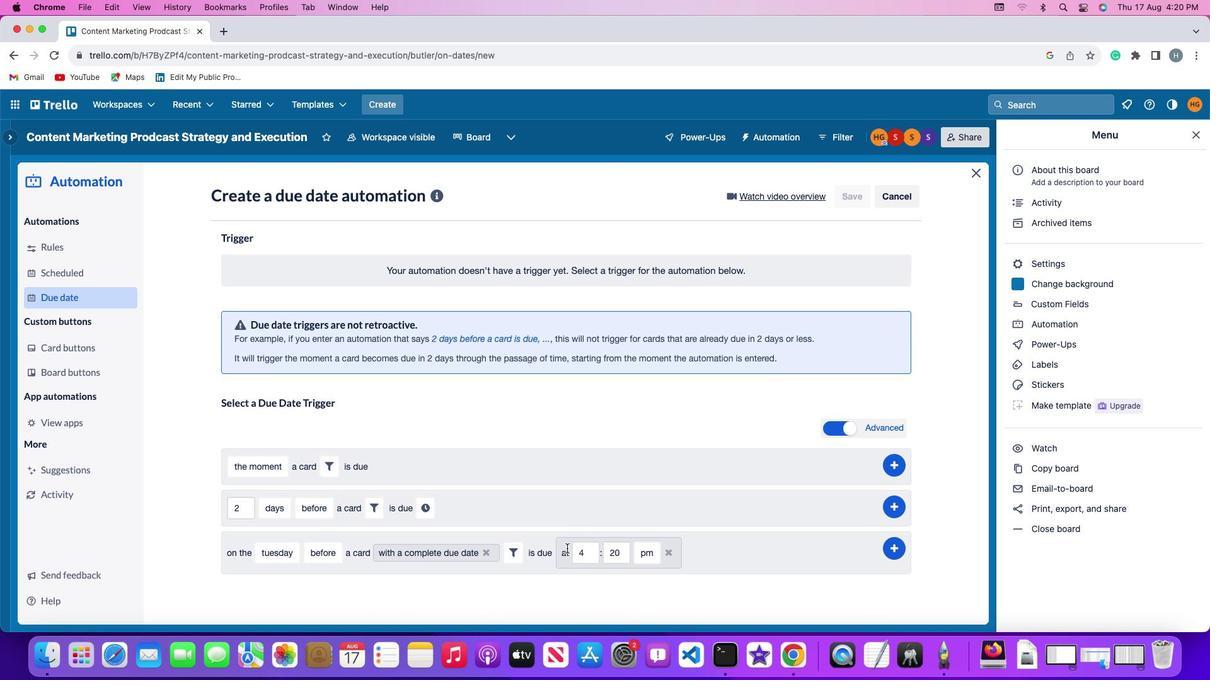 
Action: Mouse moved to (587, 552)
Screenshot: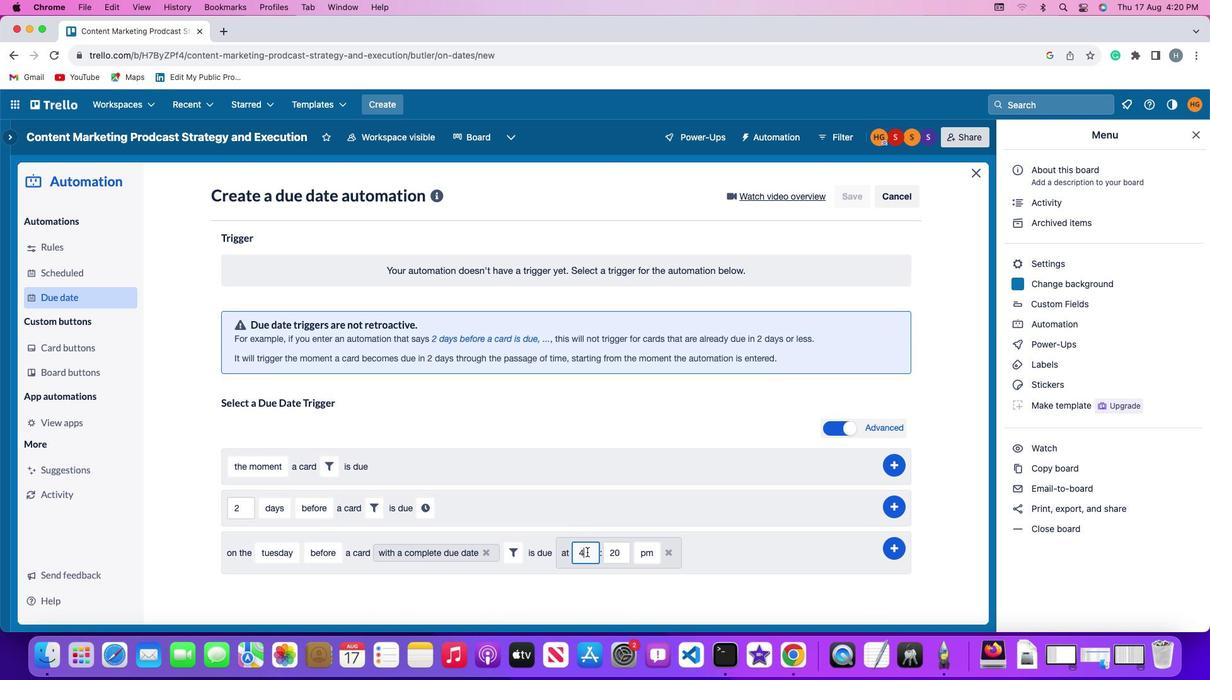 
Action: Mouse pressed left at (587, 552)
Screenshot: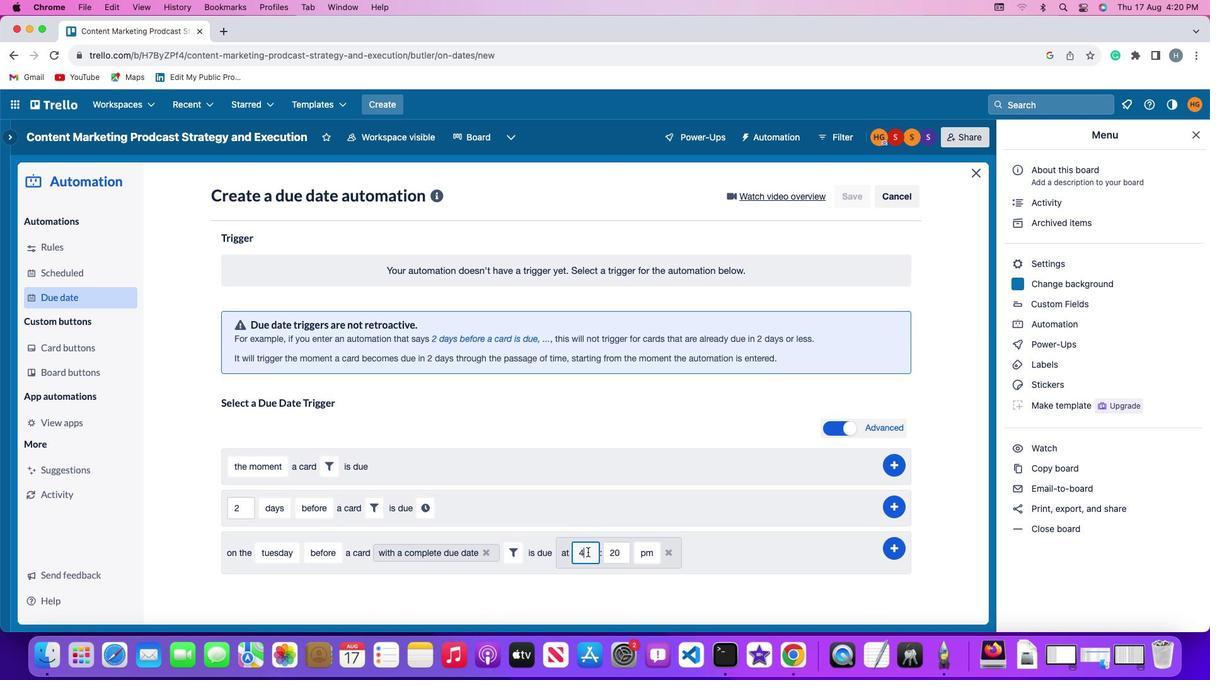 
Action: Mouse moved to (588, 550)
Screenshot: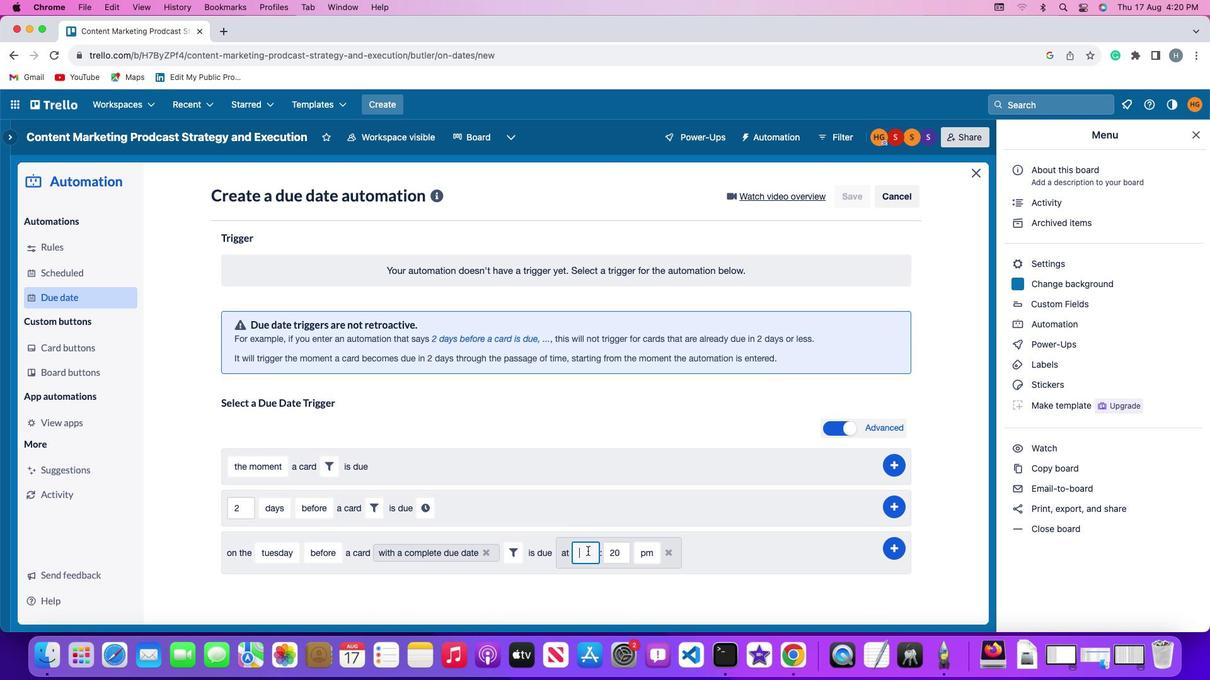 
Action: Key pressed Key.backspace
Screenshot: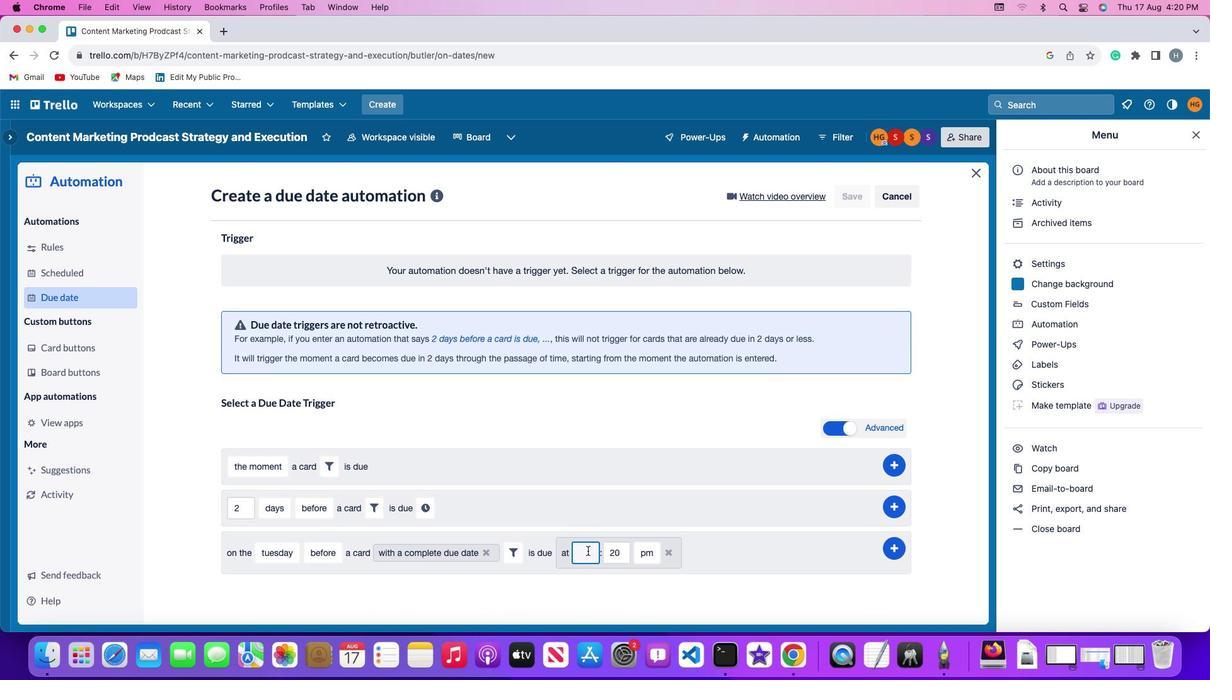 
Action: Mouse moved to (588, 551)
Screenshot: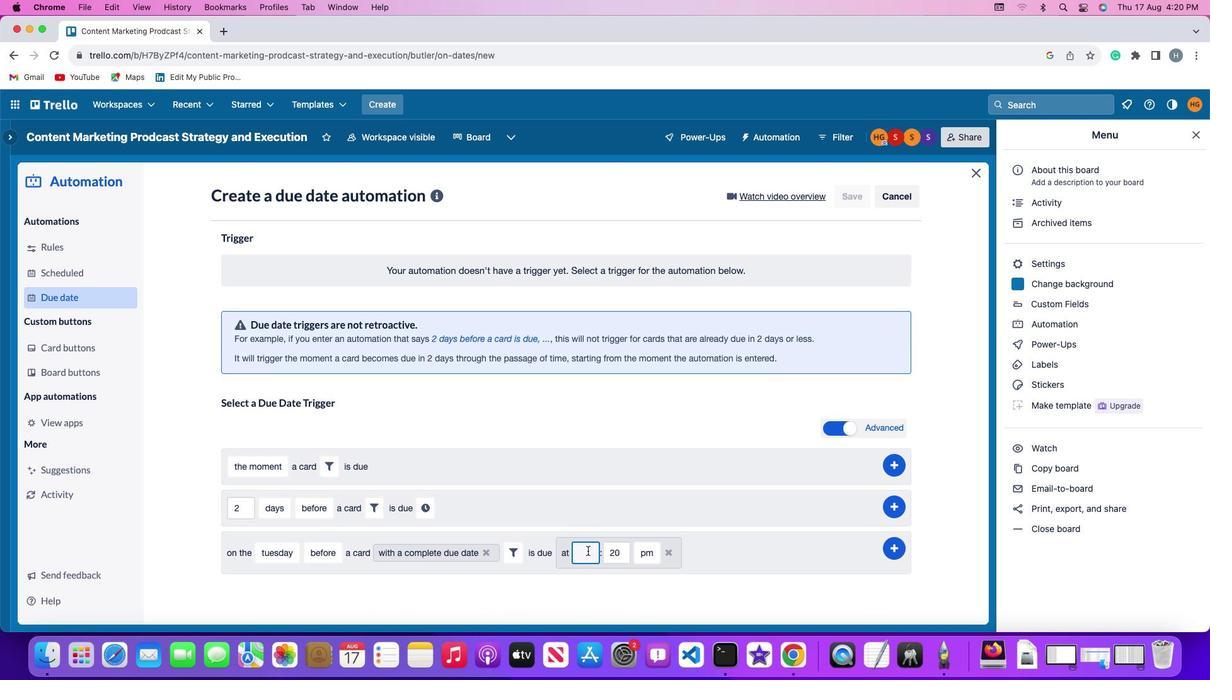 
Action: Key pressed '1''1'
Screenshot: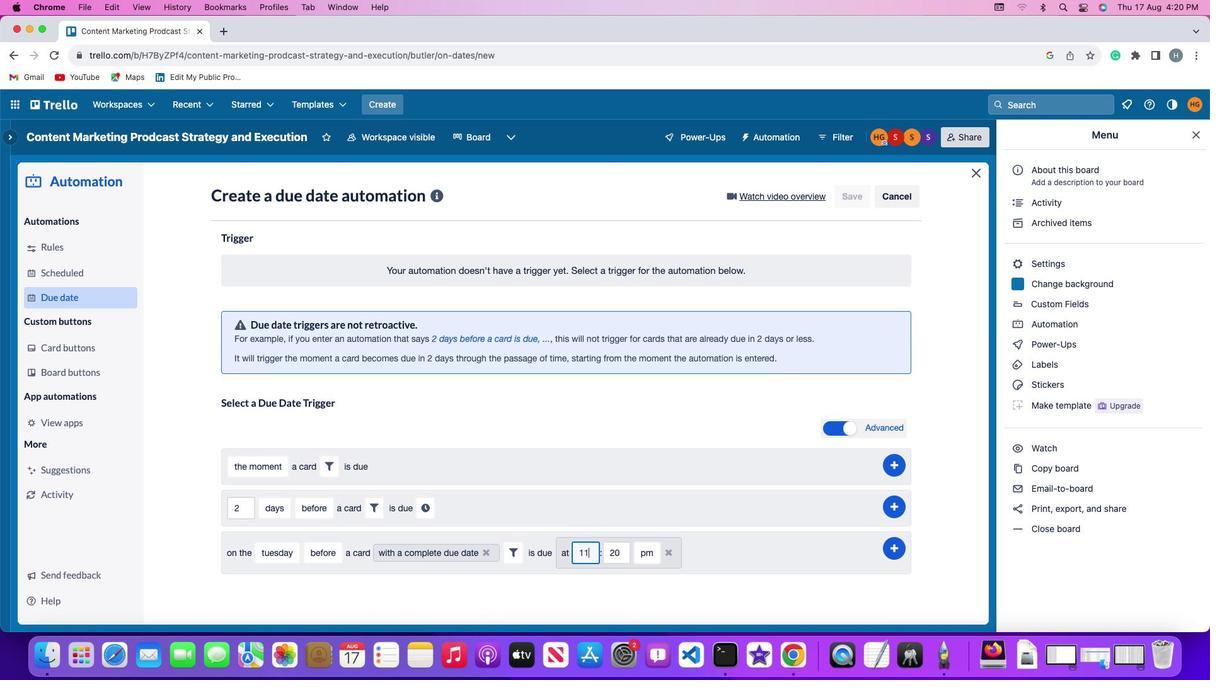
Action: Mouse moved to (618, 553)
Screenshot: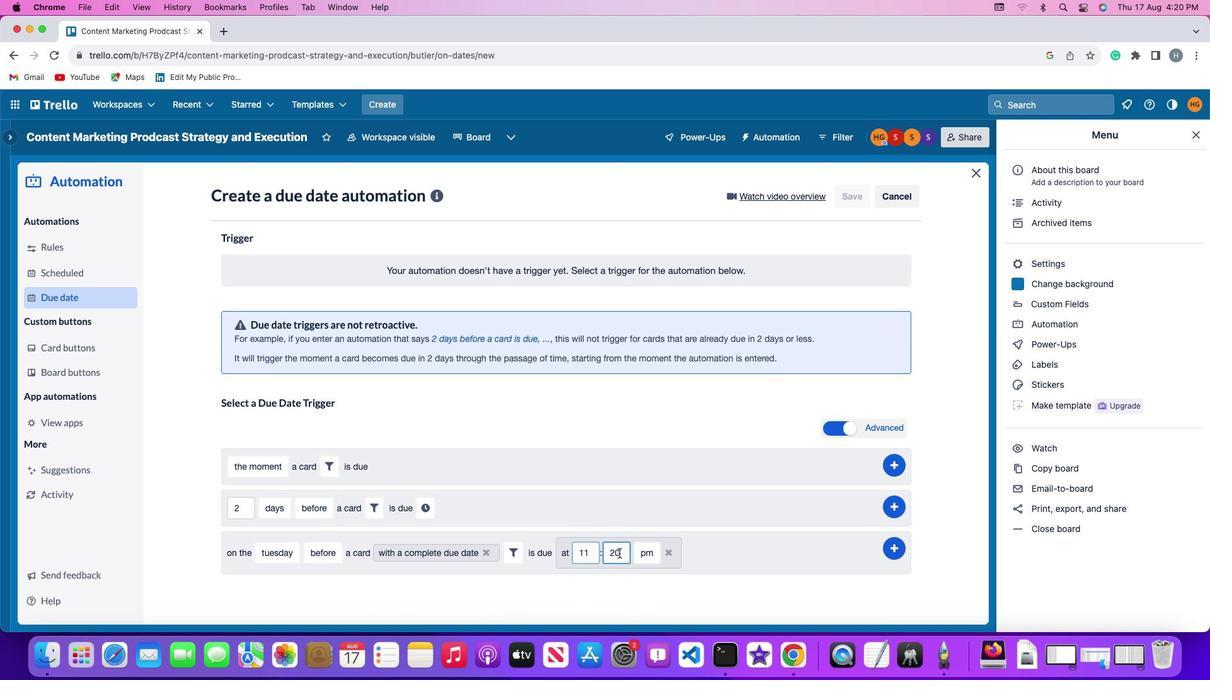 
Action: Mouse pressed left at (618, 553)
Screenshot: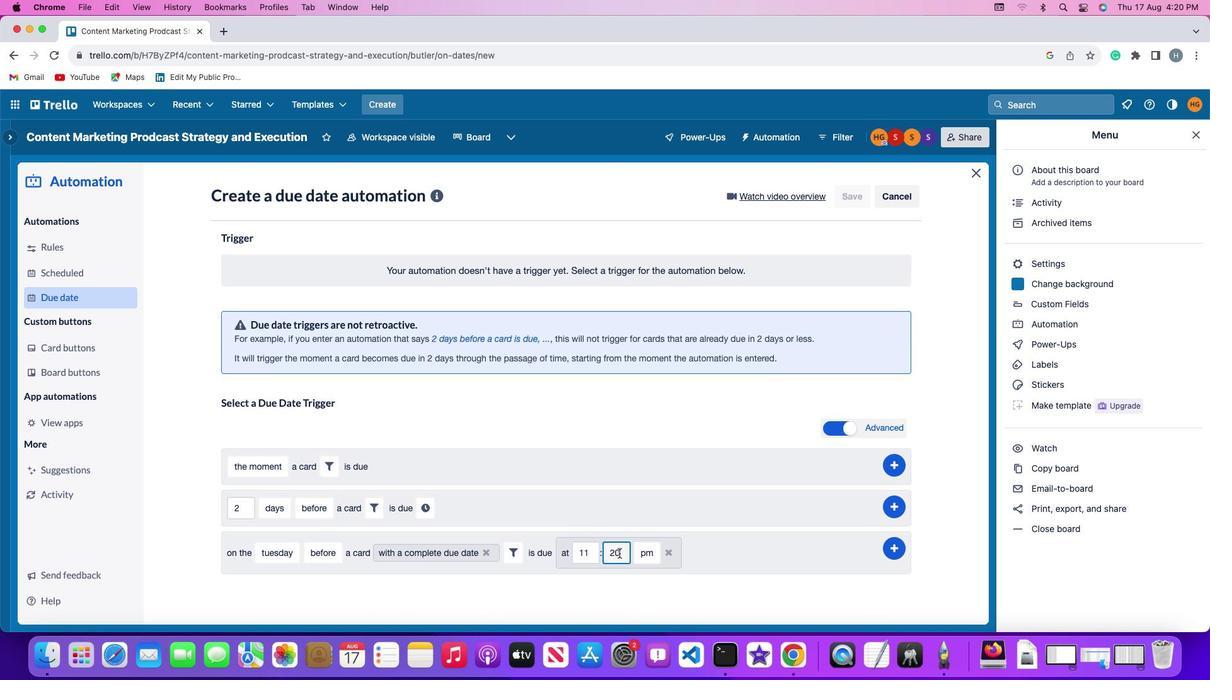 
Action: Mouse moved to (619, 553)
Screenshot: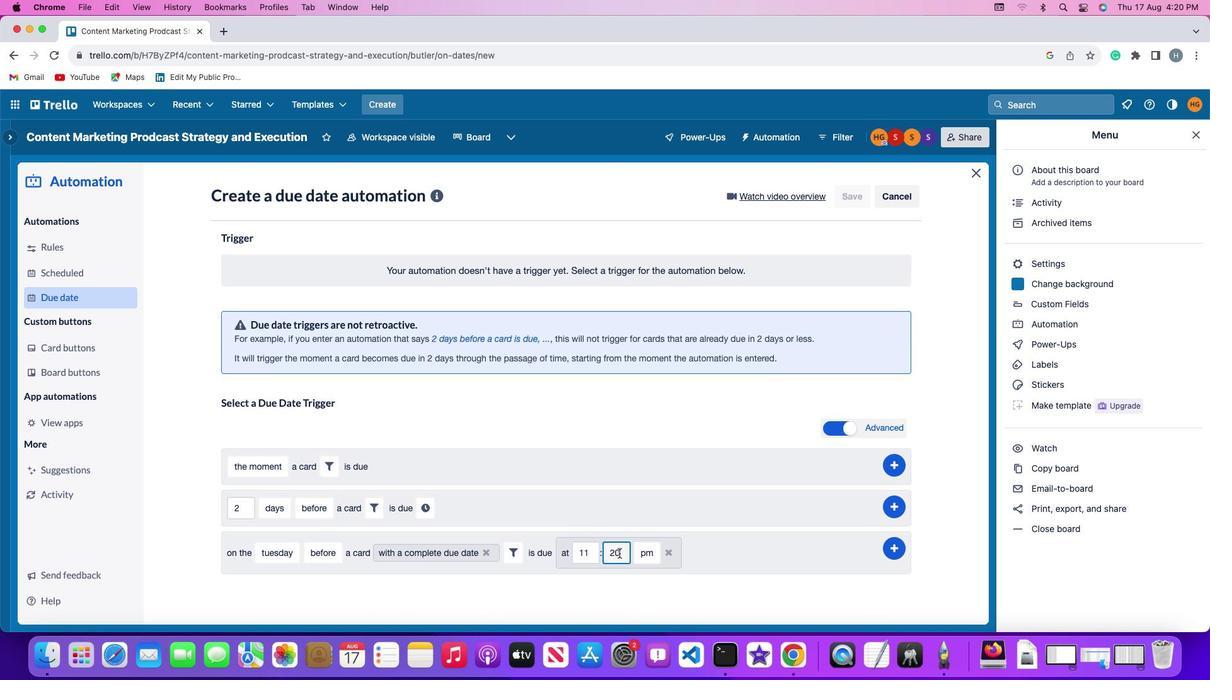 
Action: Key pressed Key.backspaceKey.backspace
Screenshot: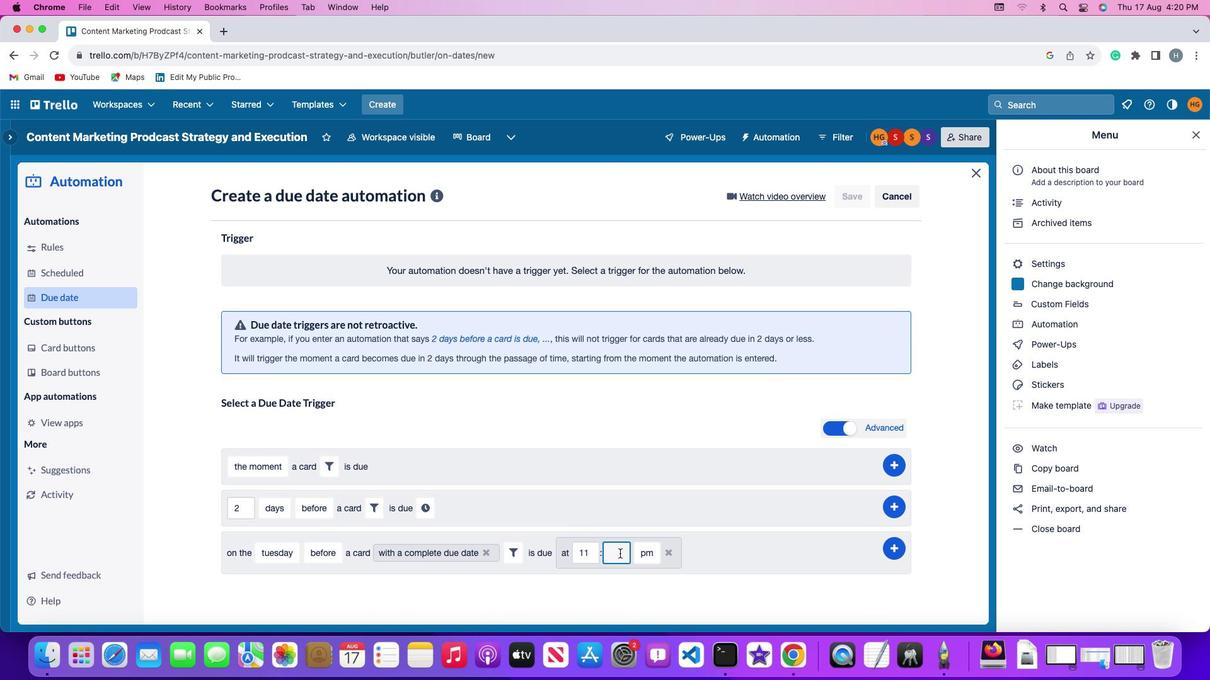 
Action: Mouse moved to (620, 553)
Screenshot: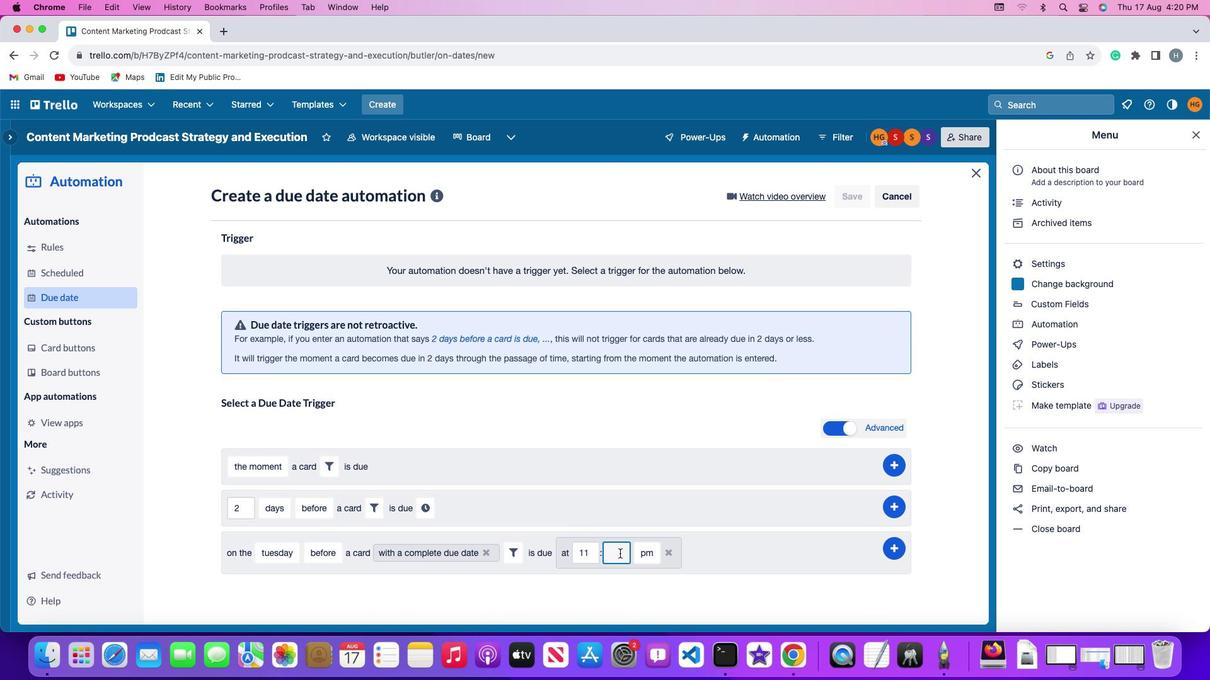 
Action: Key pressed '0'
Screenshot: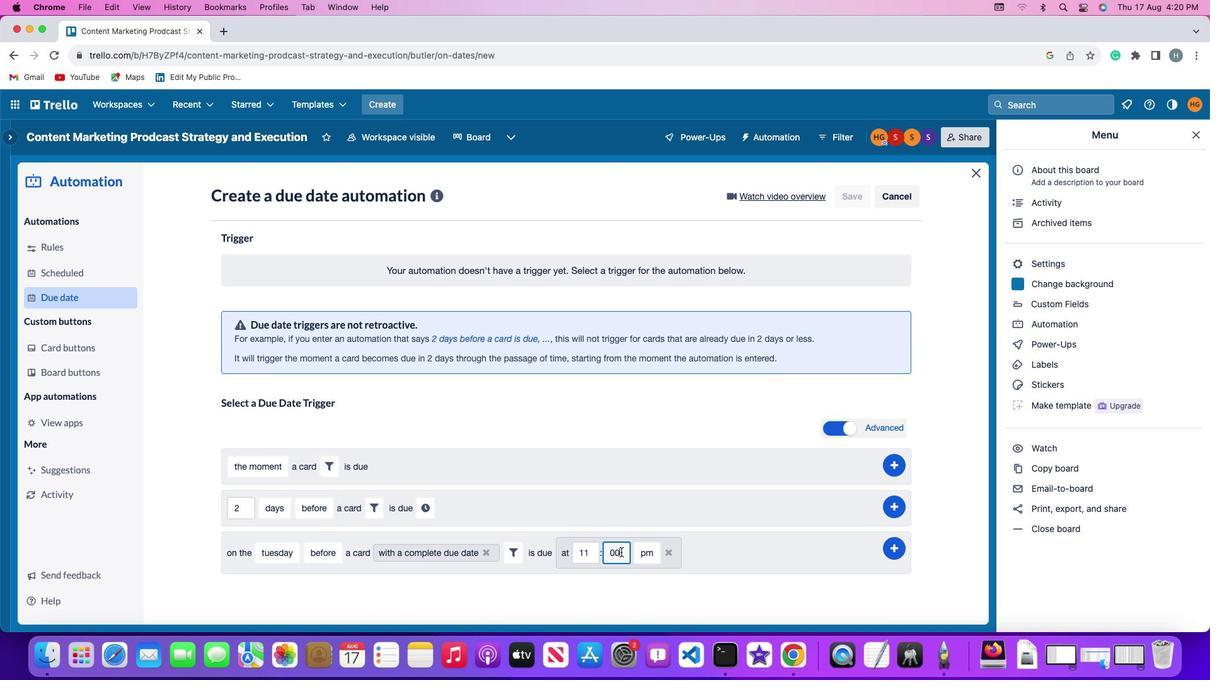 
Action: Mouse moved to (620, 552)
Screenshot: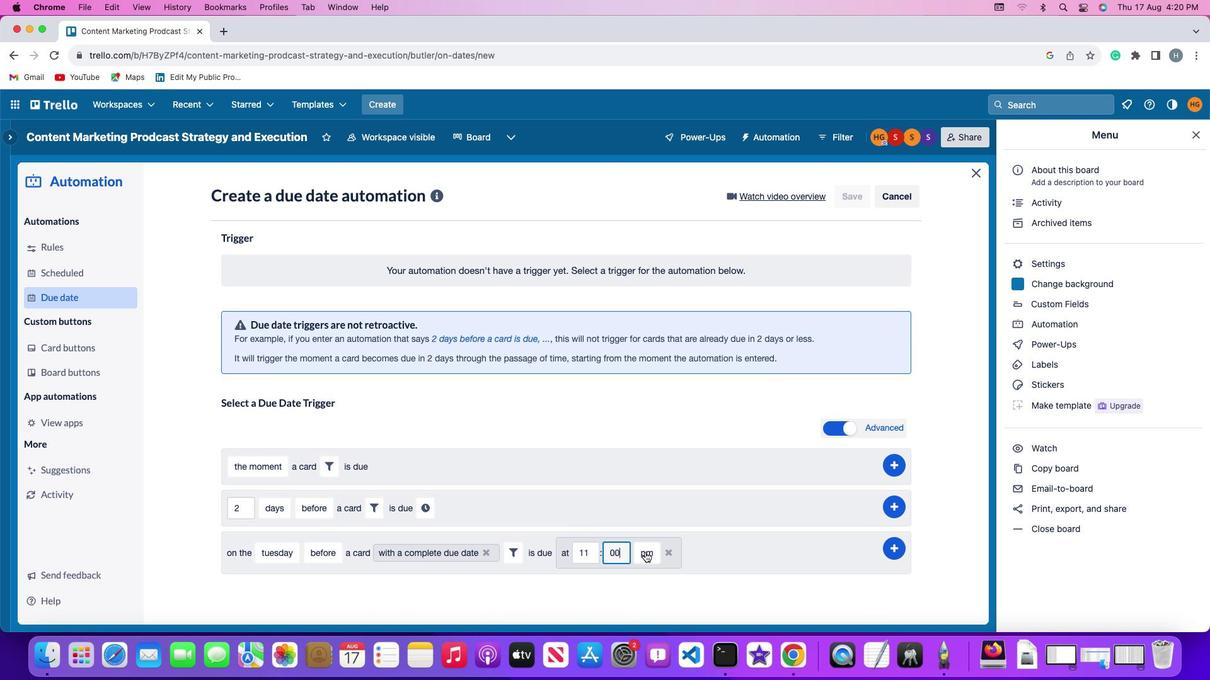 
Action: Key pressed '0'
Screenshot: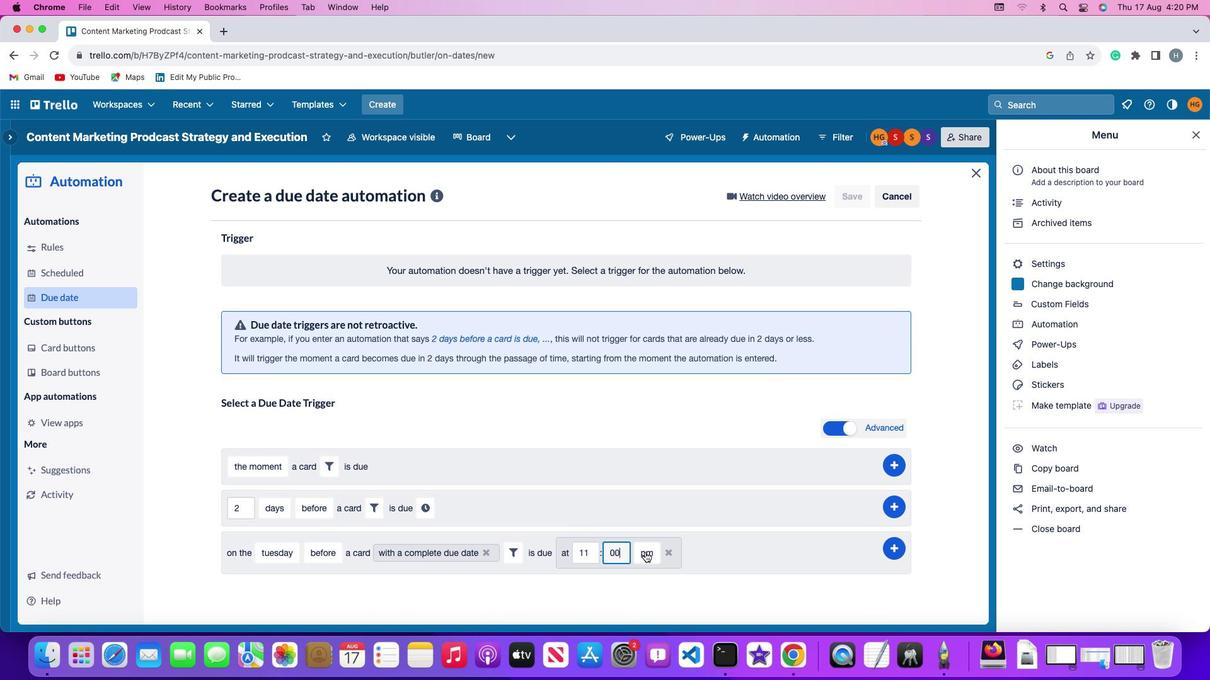 
Action: Mouse moved to (650, 551)
Screenshot: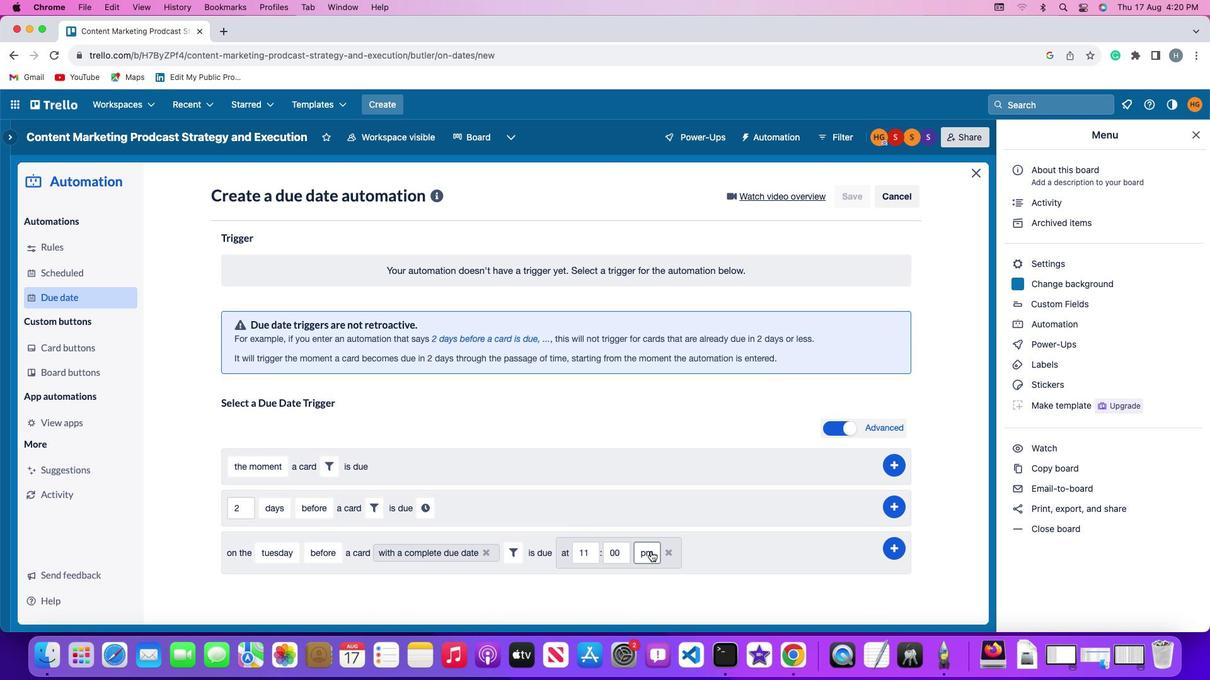
Action: Mouse pressed left at (650, 551)
Screenshot: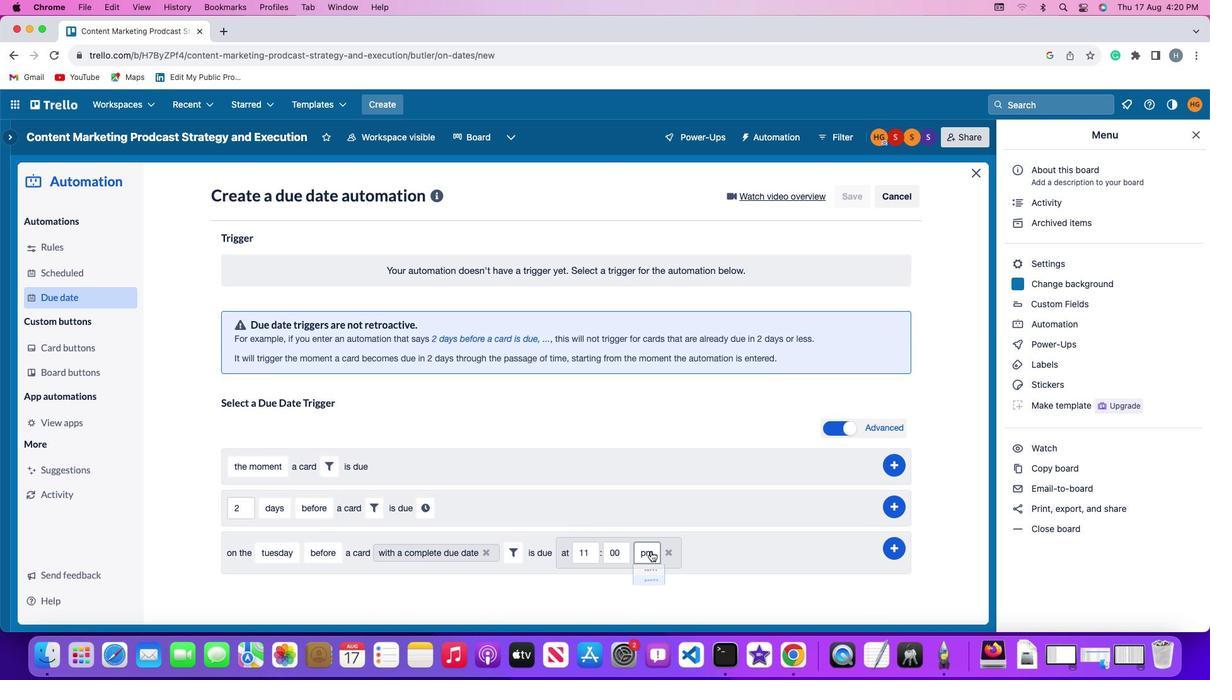 
Action: Mouse moved to (646, 577)
Screenshot: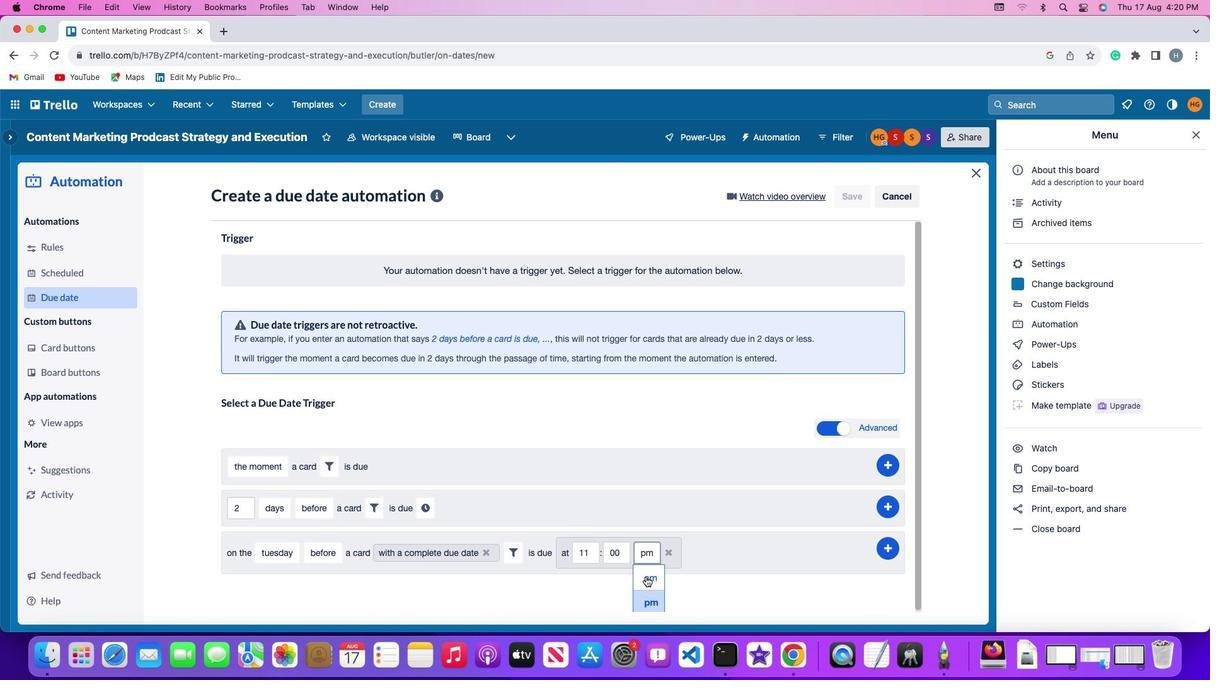 
Action: Mouse pressed left at (646, 577)
Screenshot: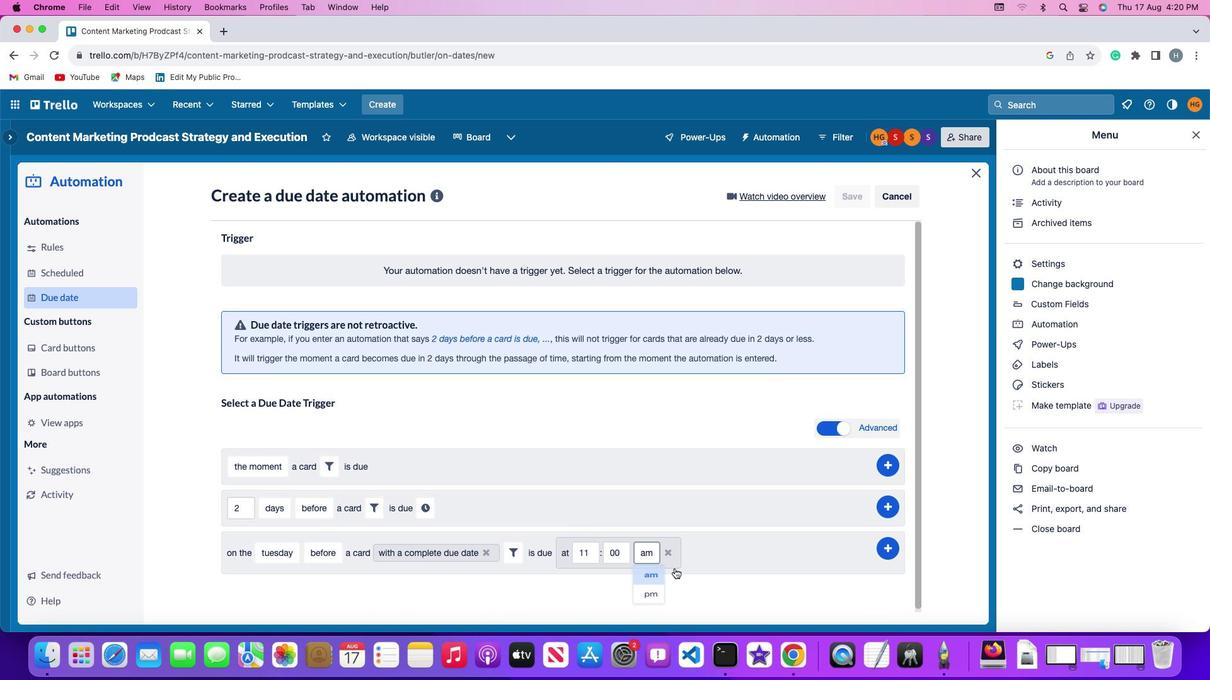 
Action: Mouse moved to (896, 543)
Screenshot: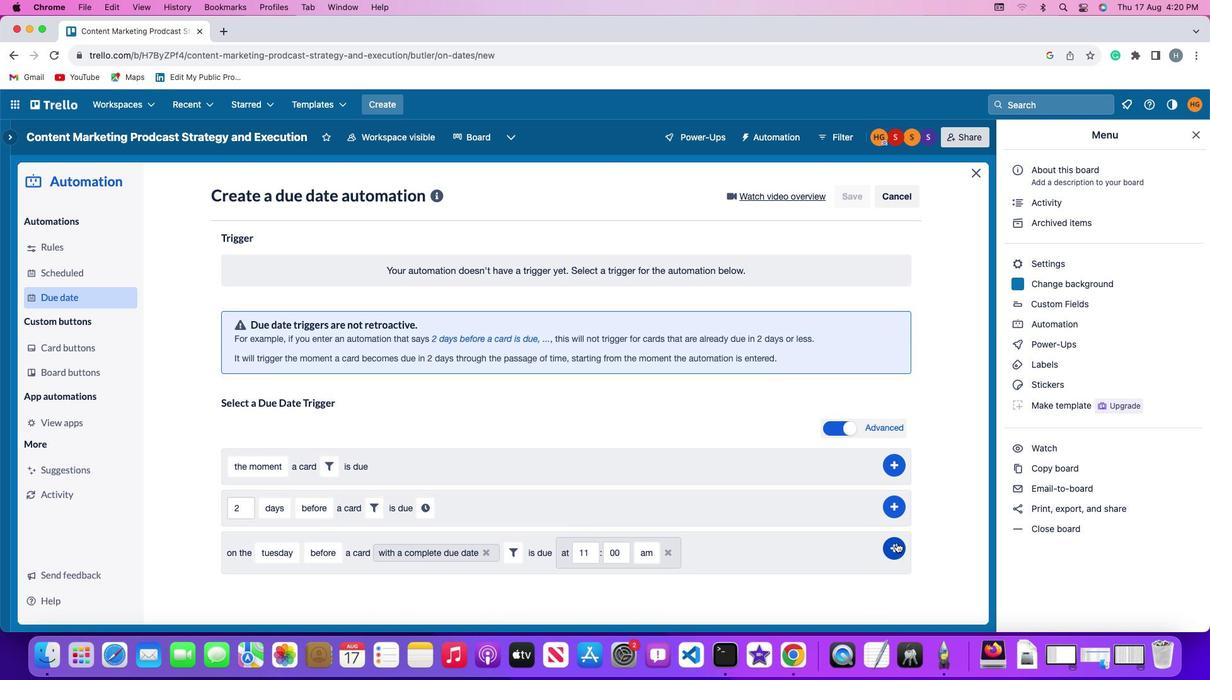 
Action: Mouse pressed left at (896, 543)
Screenshot: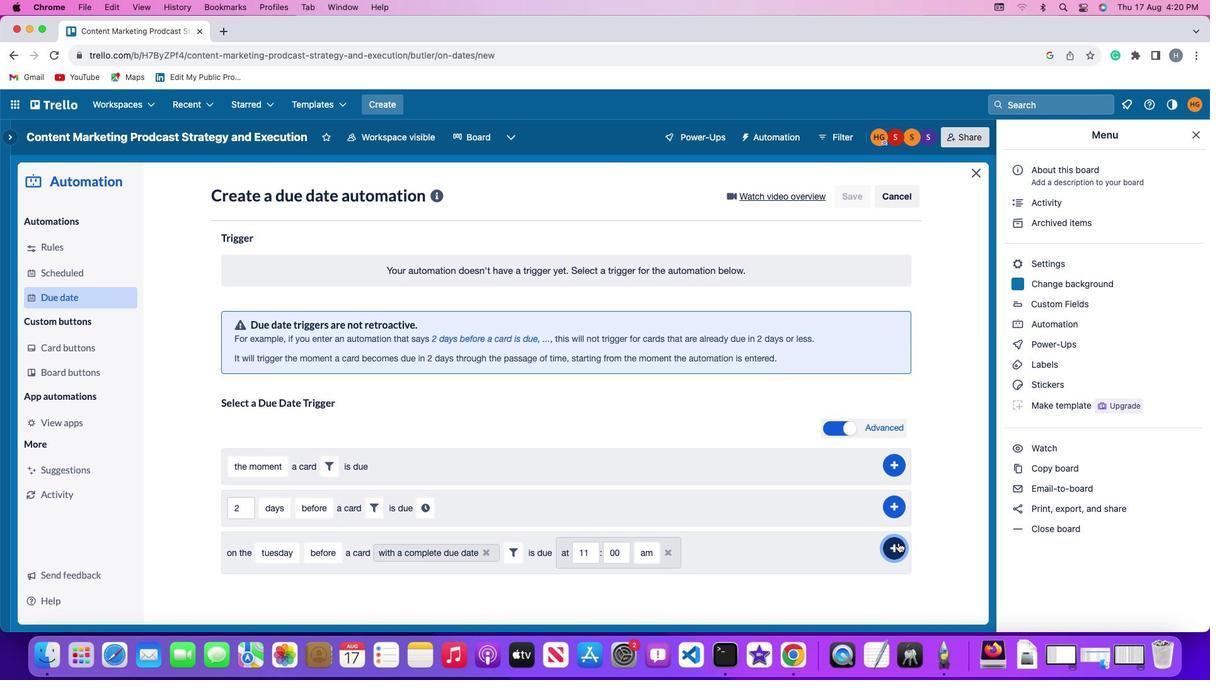 
Action: Mouse moved to (954, 456)
Screenshot: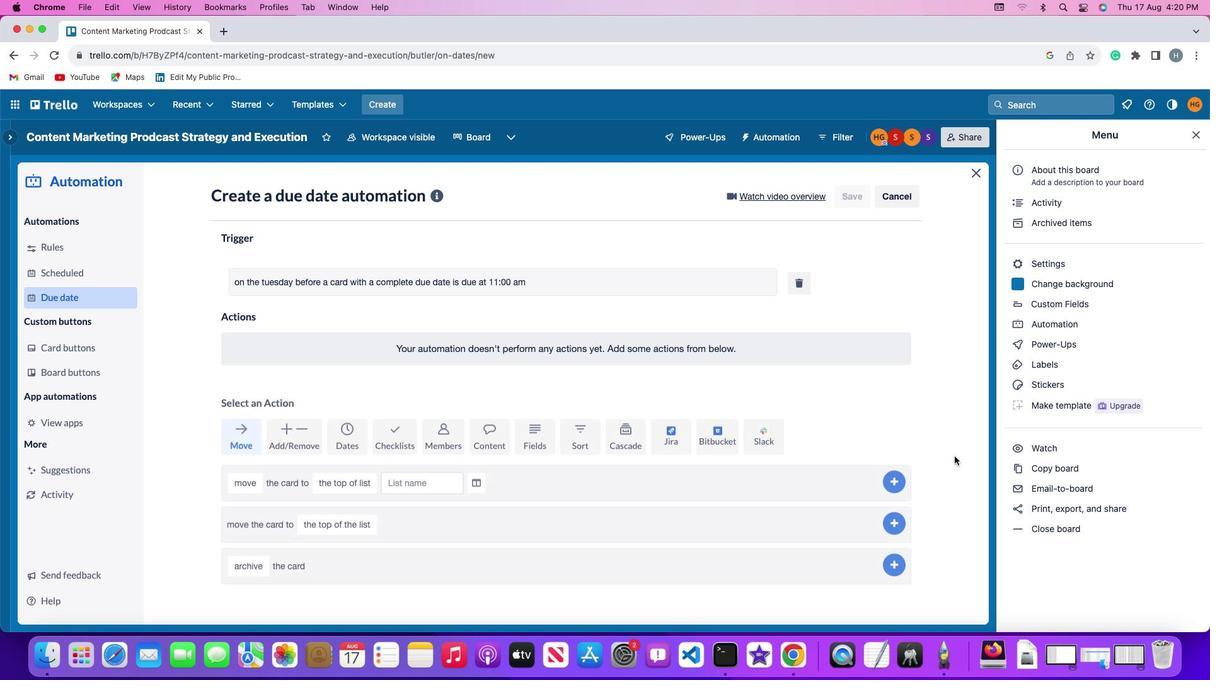 
